 Task: Add a signature Harold Hernandez containing With gratitude and warm wishes, Harold Hernandez to email address softage.2@softage.net and add a label Yoga
Action: Mouse moved to (99, 114)
Screenshot: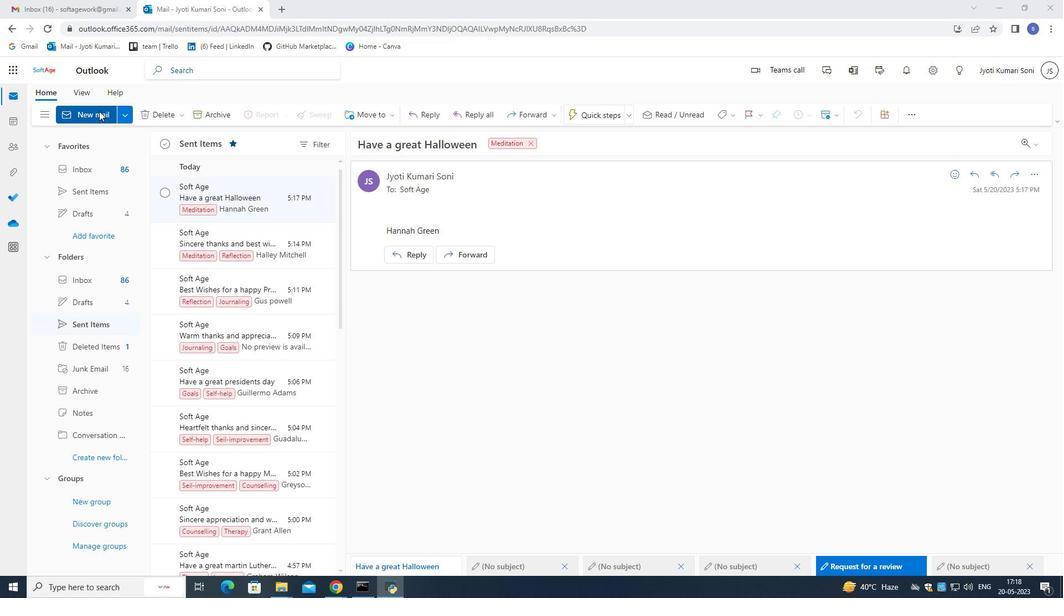 
Action: Mouse pressed left at (99, 114)
Screenshot: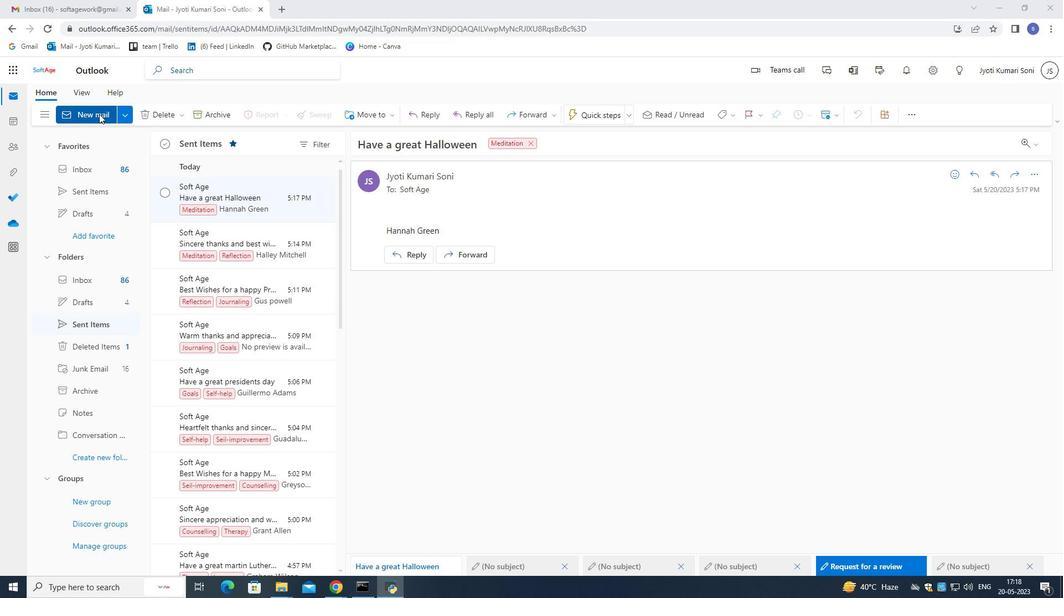
Action: Mouse moved to (756, 118)
Screenshot: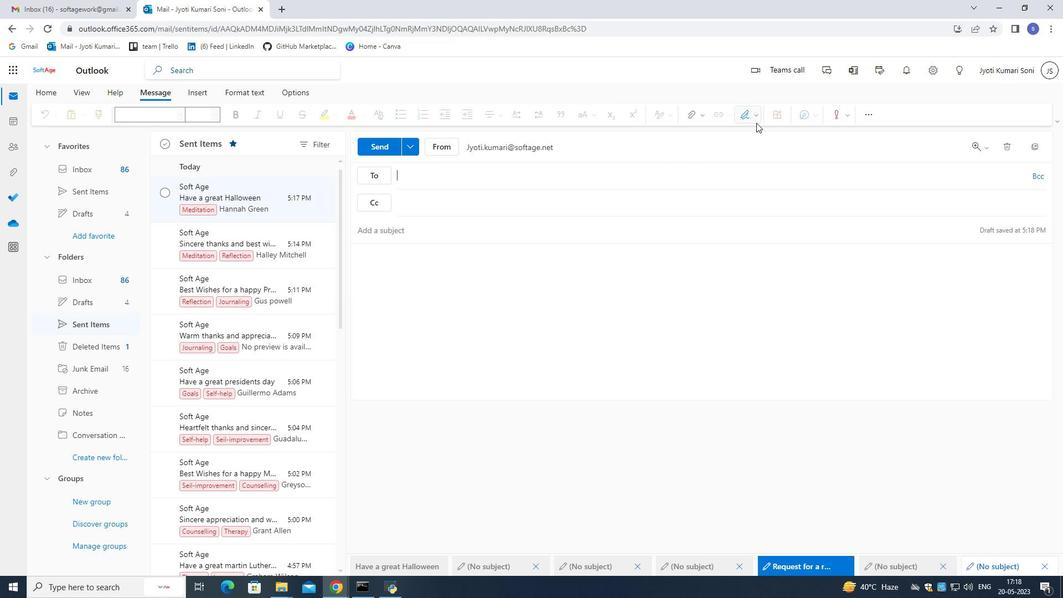 
Action: Mouse pressed left at (756, 118)
Screenshot: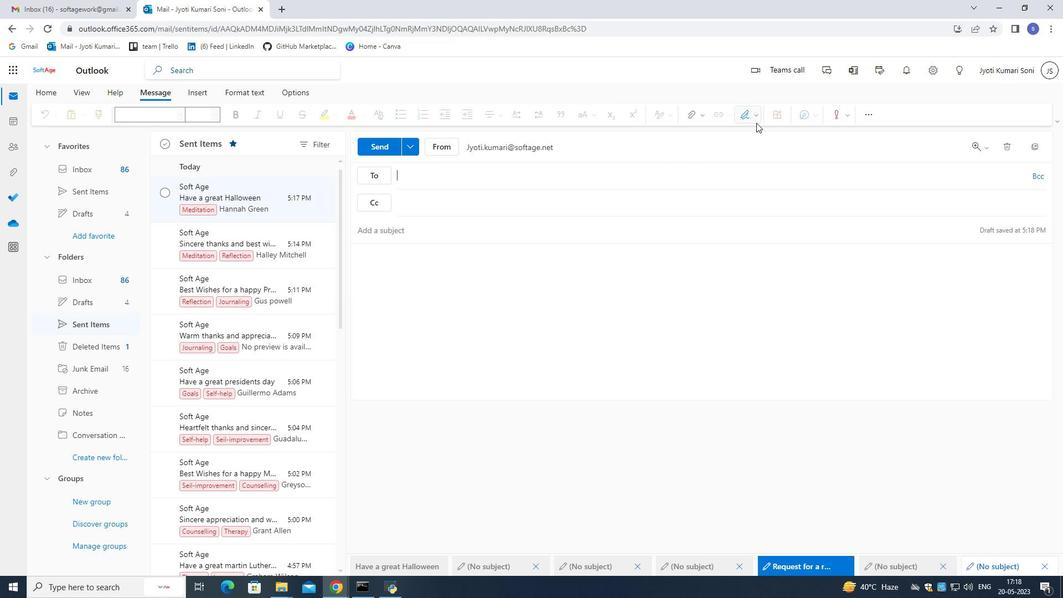 
Action: Mouse moved to (700, 536)
Screenshot: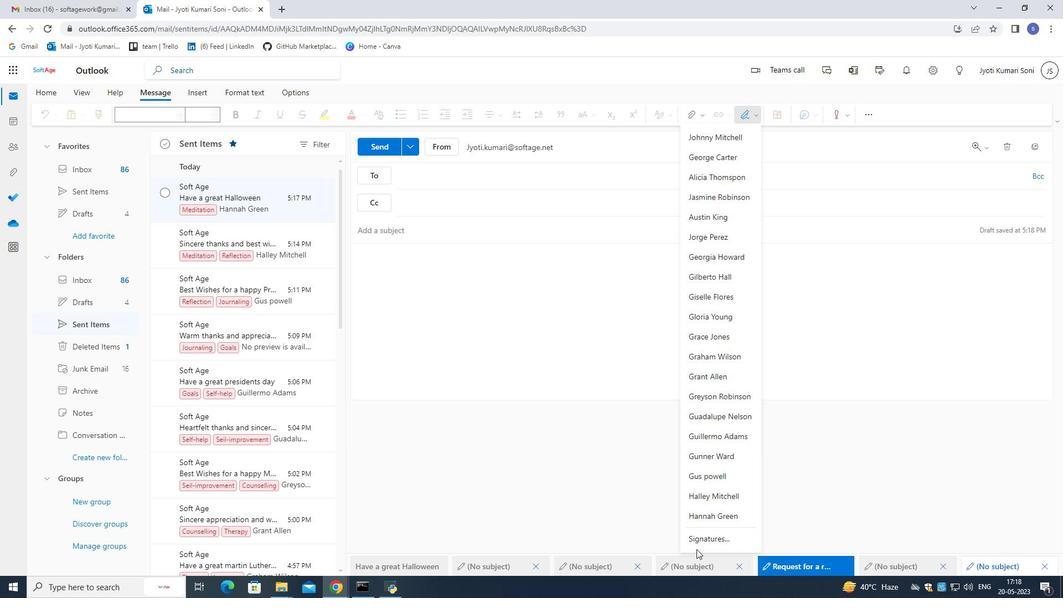 
Action: Mouse pressed left at (700, 536)
Screenshot: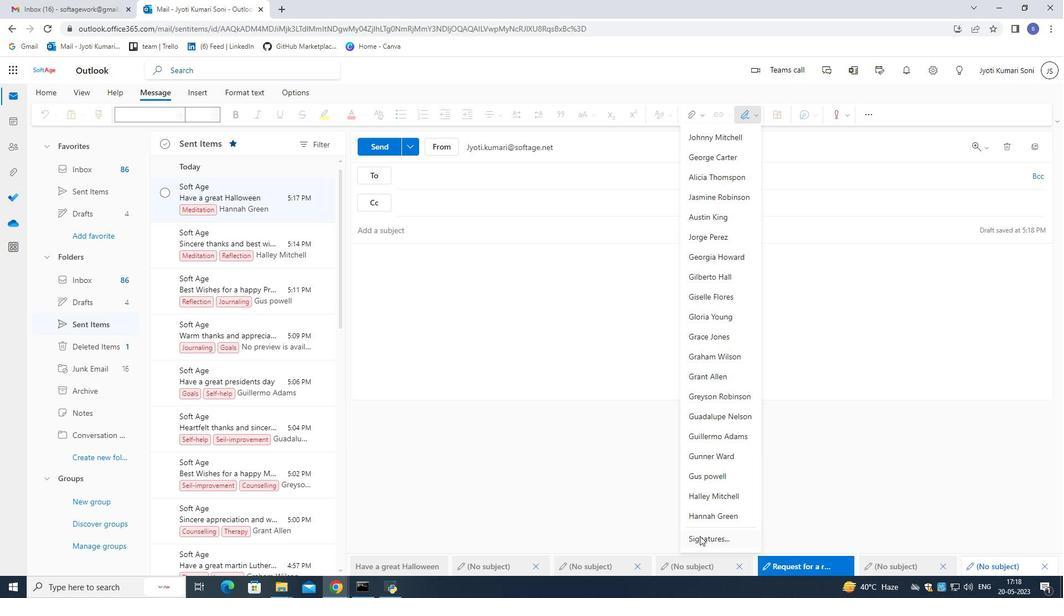 
Action: Mouse moved to (697, 200)
Screenshot: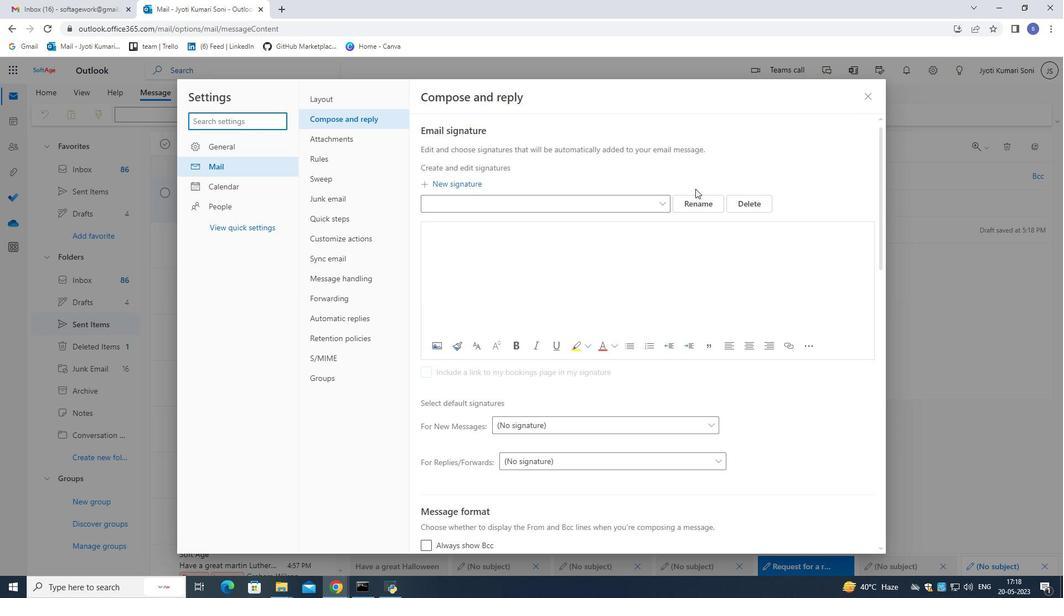 
Action: Mouse pressed left at (697, 200)
Screenshot: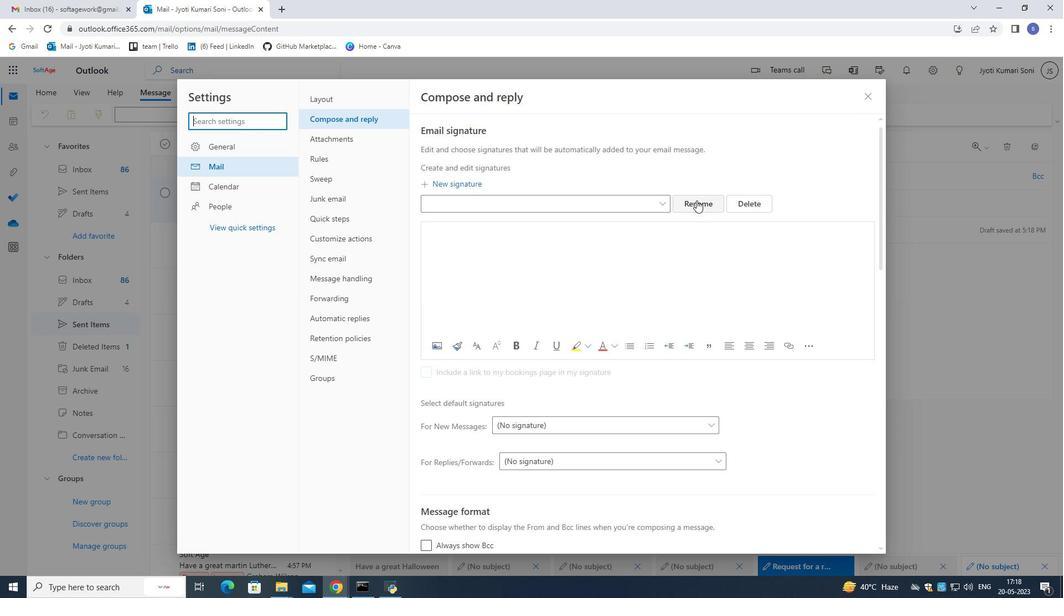 
Action: Mouse moved to (697, 200)
Screenshot: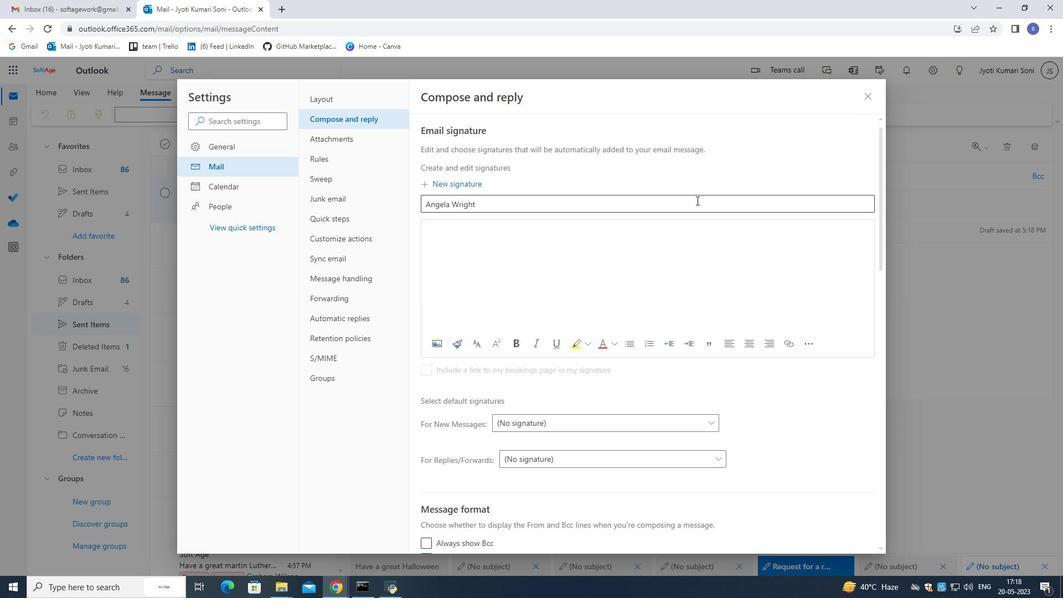 
Action: Mouse pressed left at (697, 200)
Screenshot: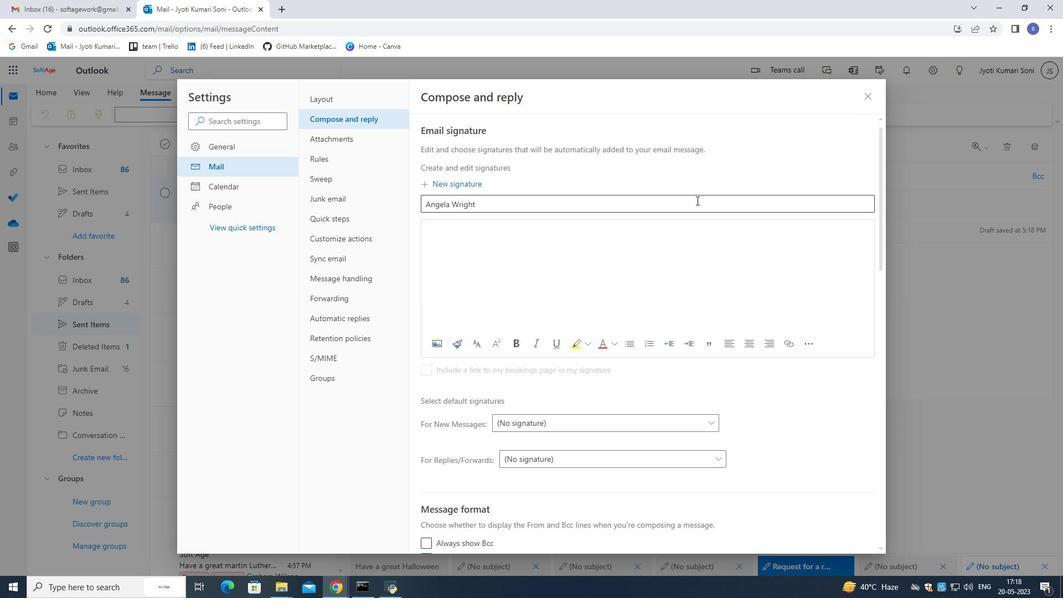 
Action: Mouse pressed left at (697, 200)
Screenshot: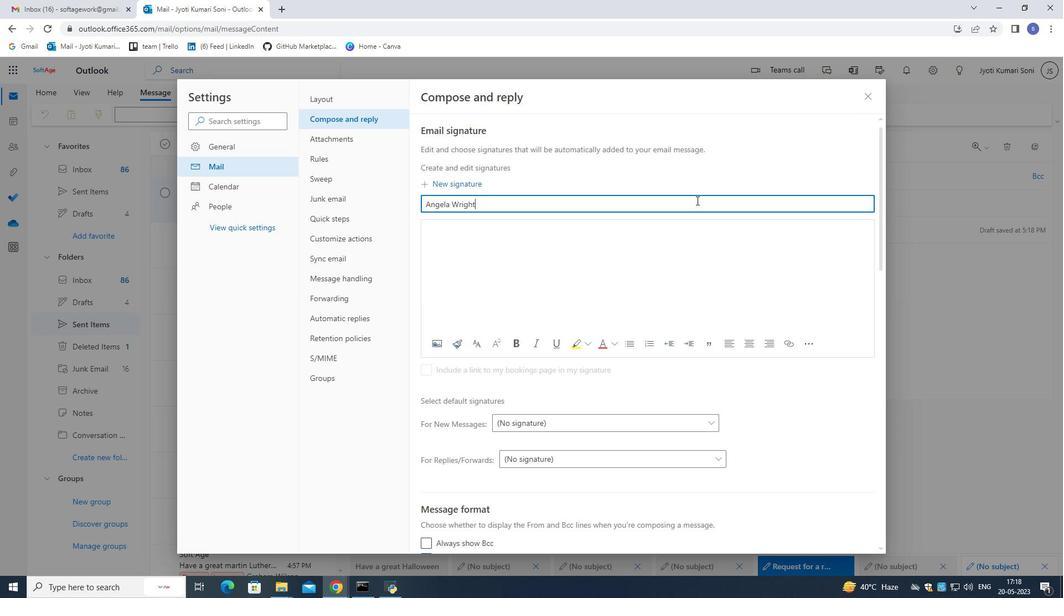 
Action: Mouse moved to (696, 201)
Screenshot: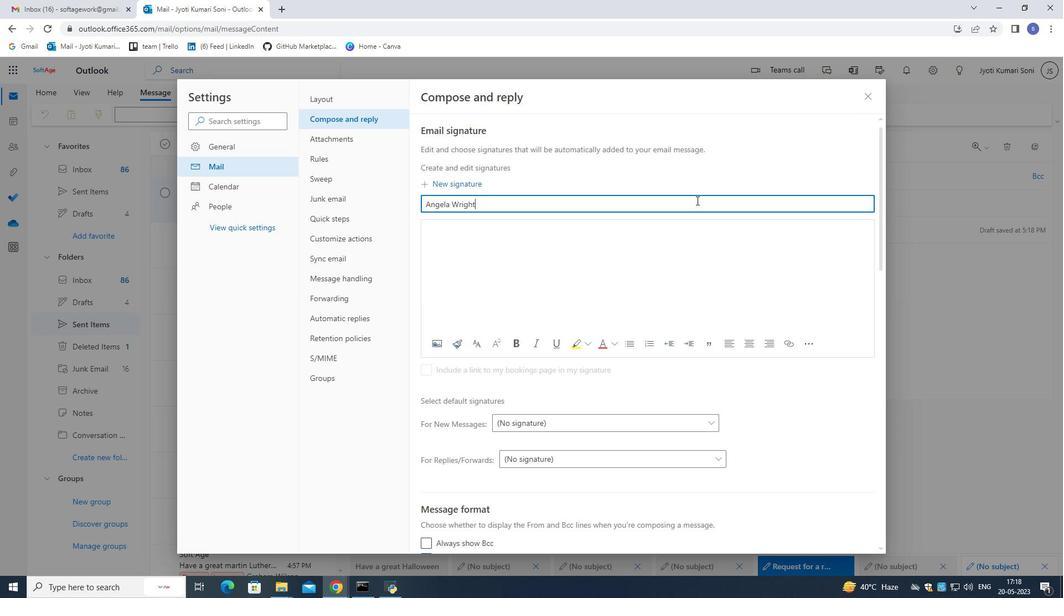 
Action: Mouse pressed left at (696, 201)
Screenshot: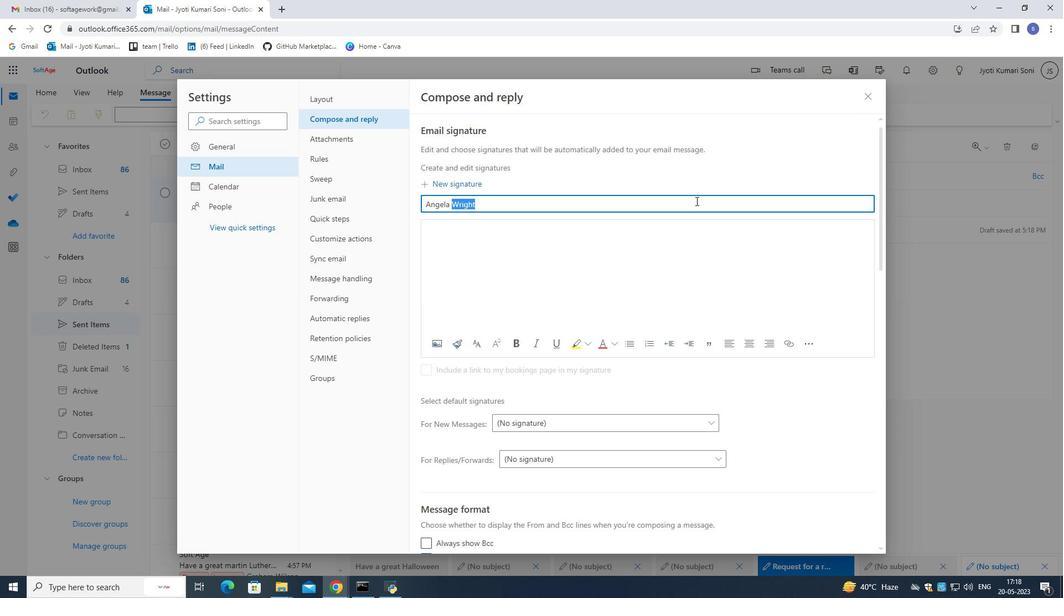 
Action: Mouse moved to (697, 202)
Screenshot: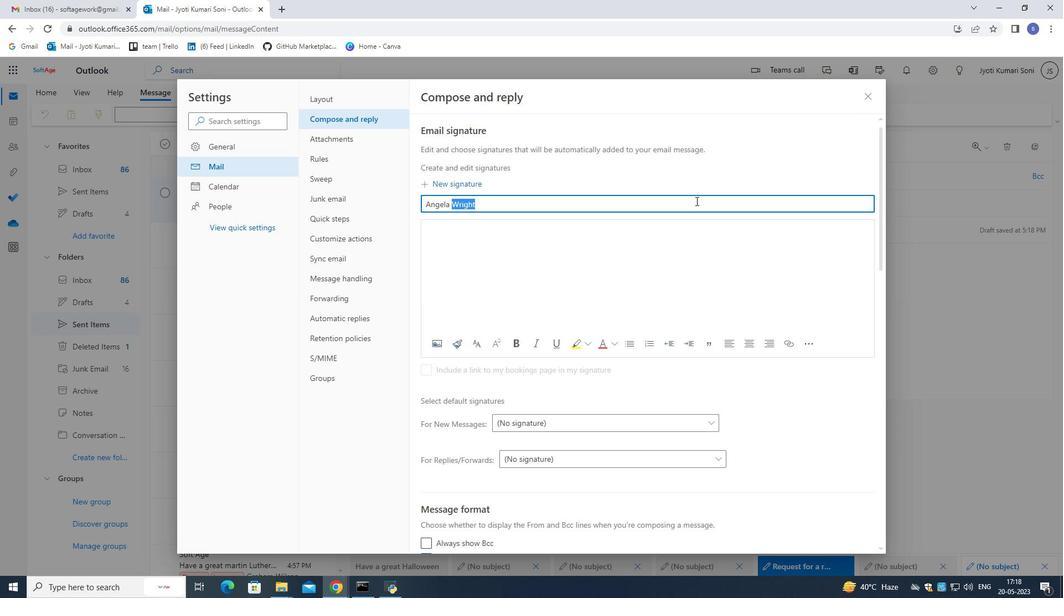 
Action: Key pressed <Key.shift><Key.shift><Key.shift><Key.shift>Harold<Key.space><Key.shift><Key.shift><Key.shift><Key.shift><Key.shift><Key.shift>Hernandez
Screenshot: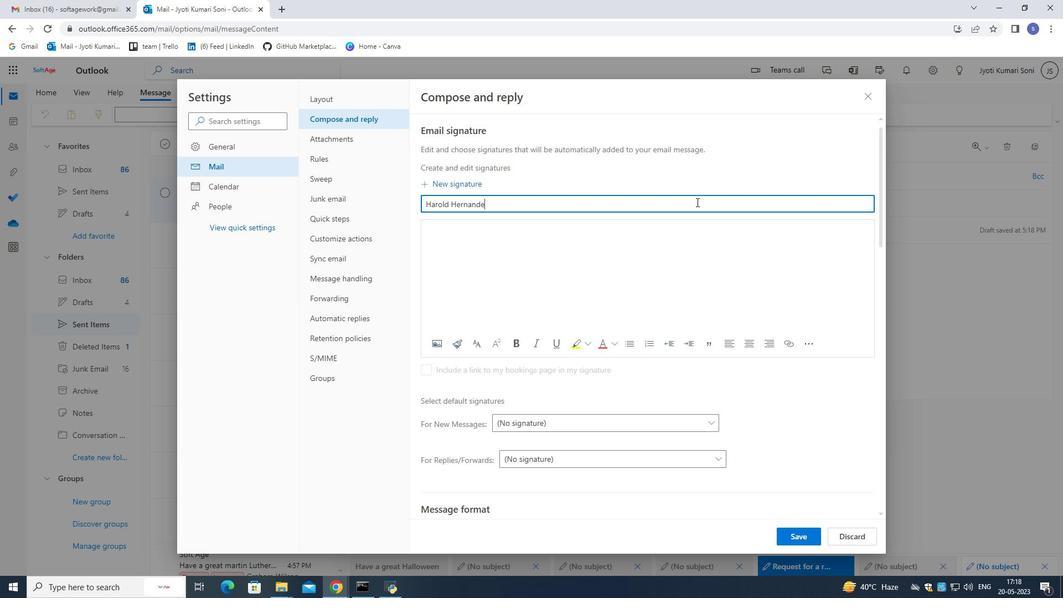 
Action: Mouse pressed left at (697, 202)
Screenshot: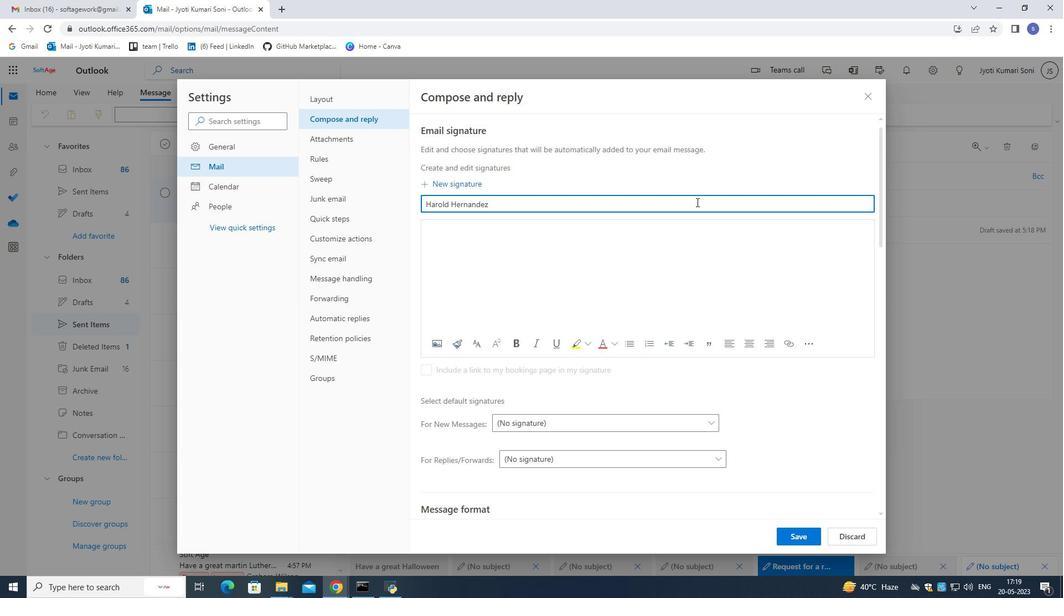 
Action: Mouse pressed left at (697, 202)
Screenshot: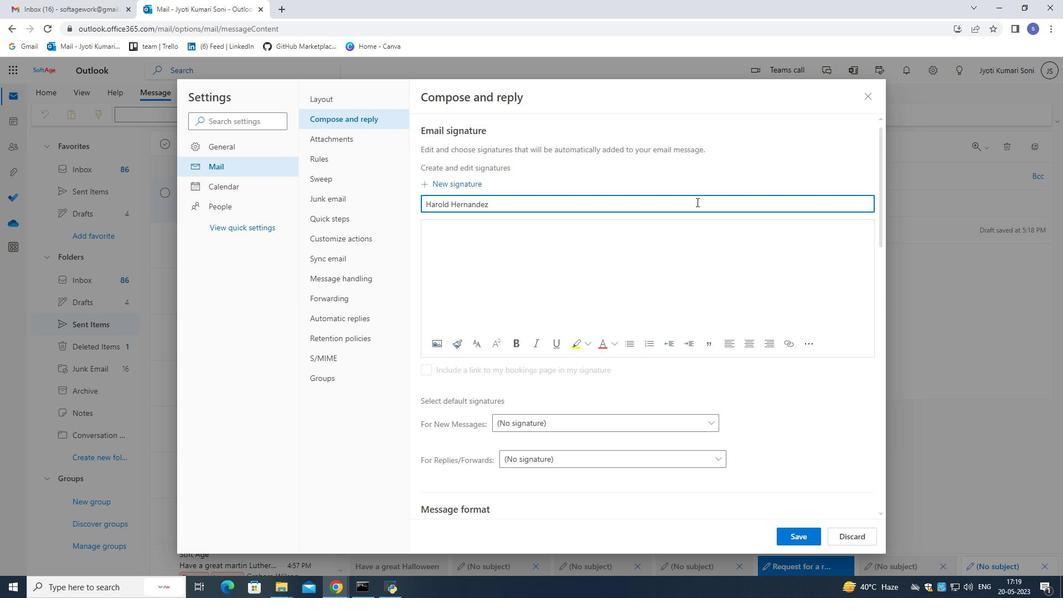 
Action: Mouse pressed left at (697, 202)
Screenshot: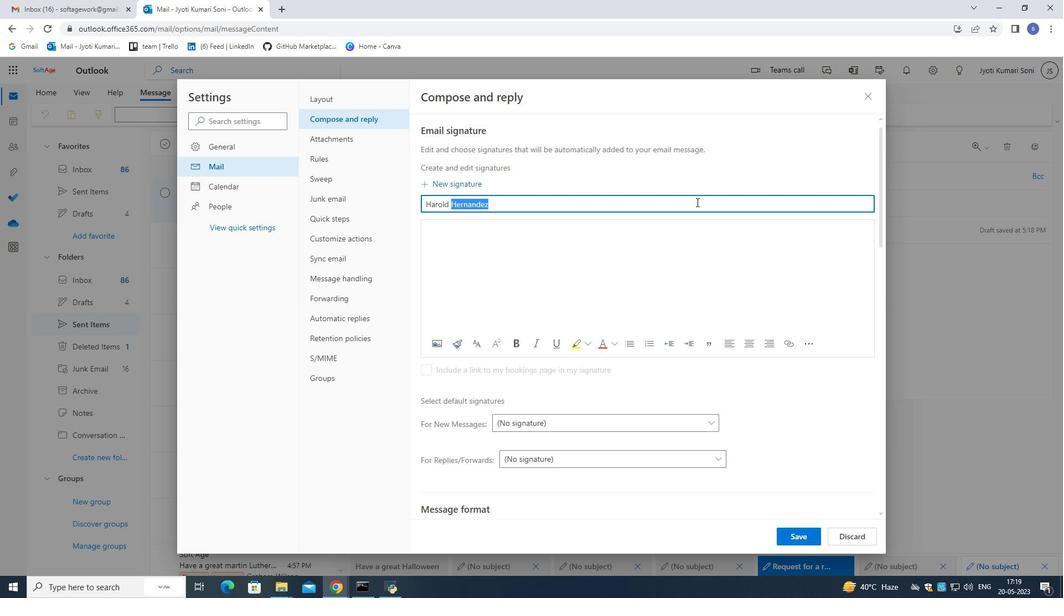 
Action: Mouse pressed left at (697, 202)
Screenshot: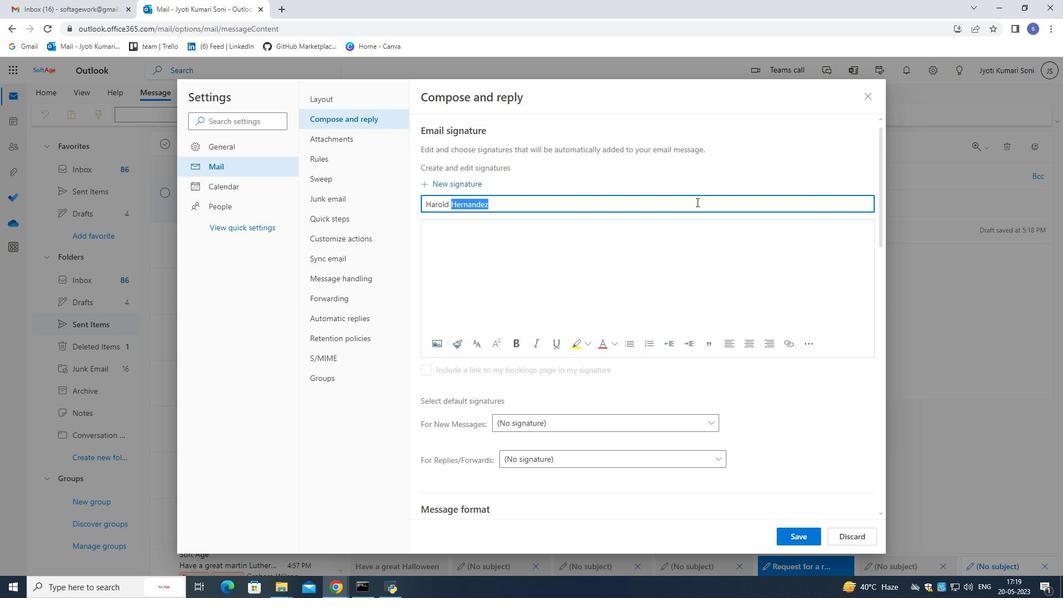 
Action: Key pressed ctrl+C
Screenshot: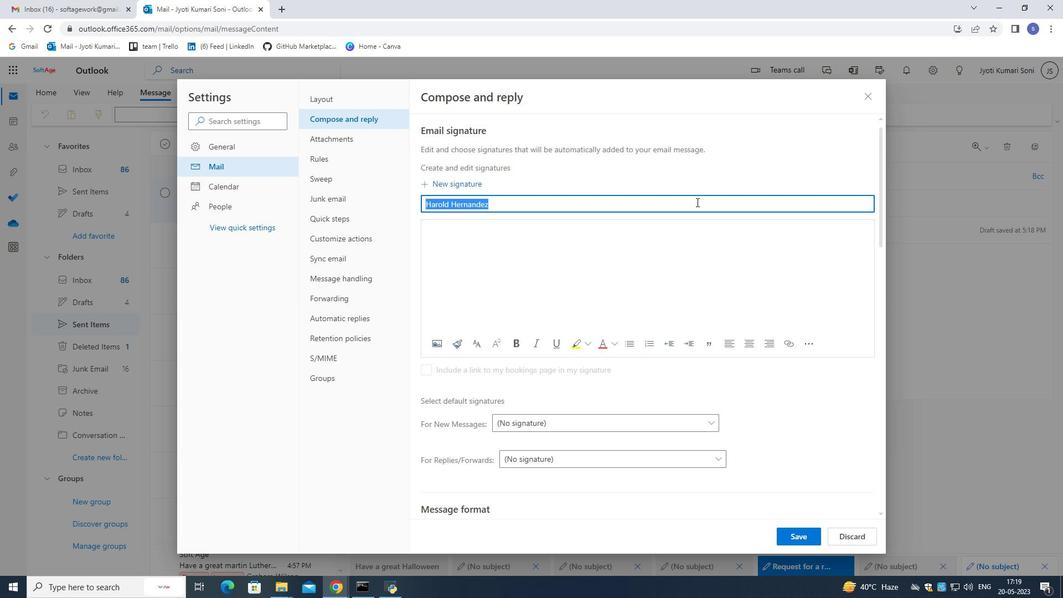 
Action: Mouse moved to (703, 251)
Screenshot: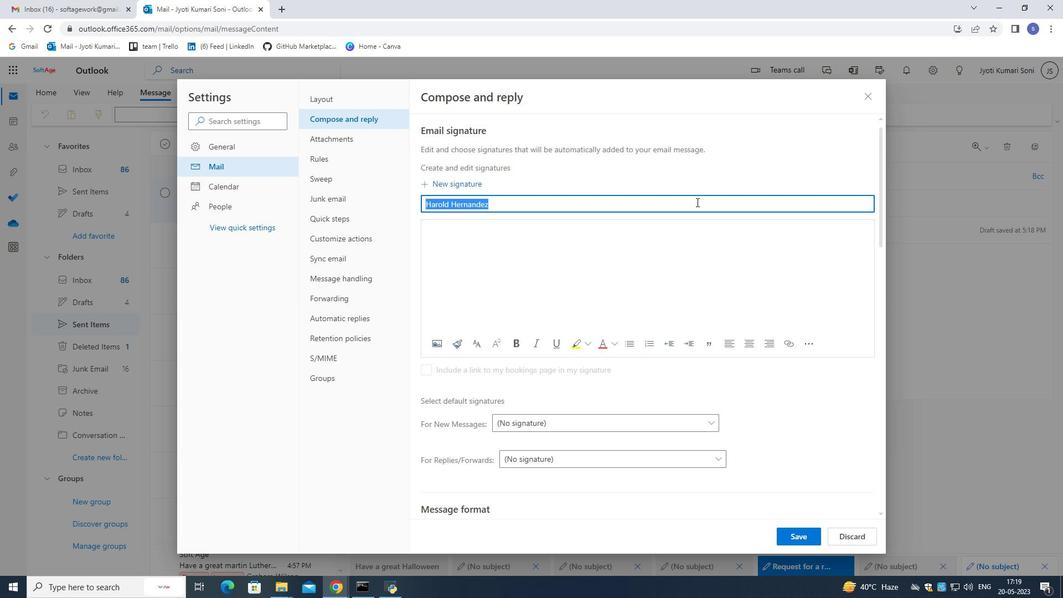 
Action: Mouse pressed left at (703, 251)
Screenshot: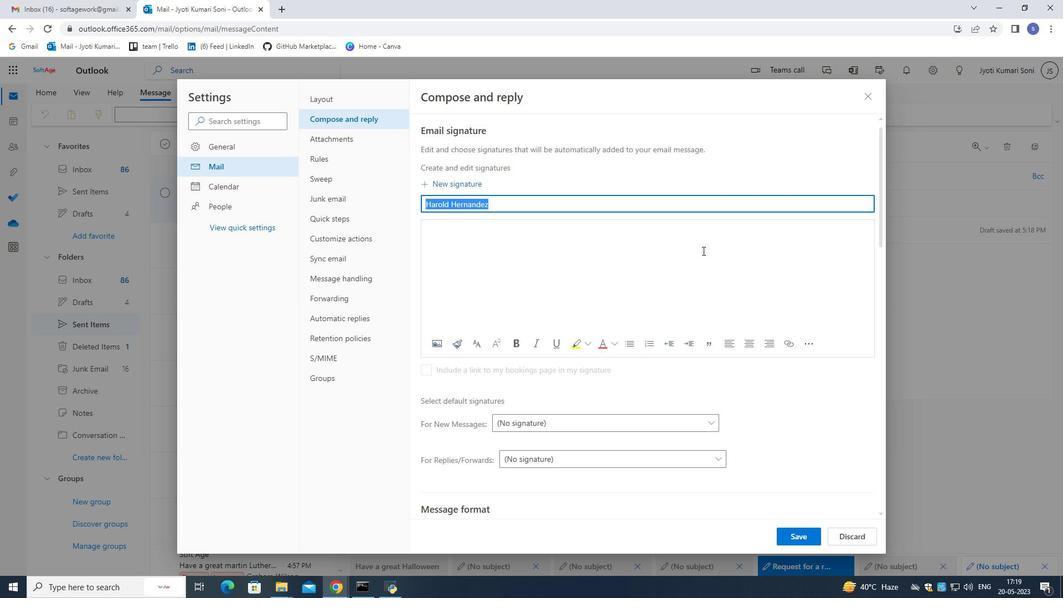 
Action: Key pressed ctrl+V
Screenshot: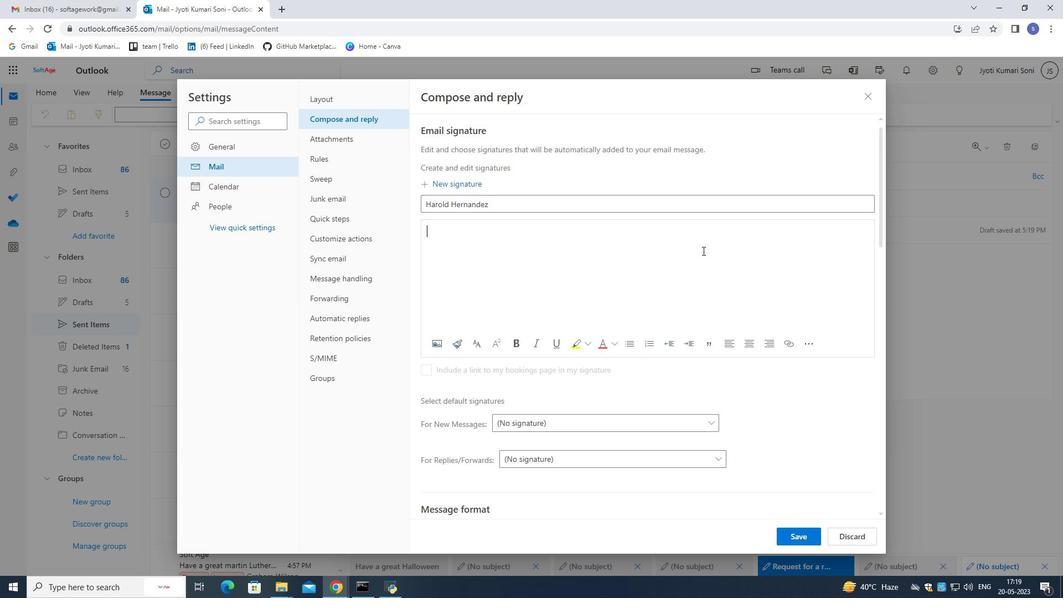 
Action: Mouse moved to (800, 539)
Screenshot: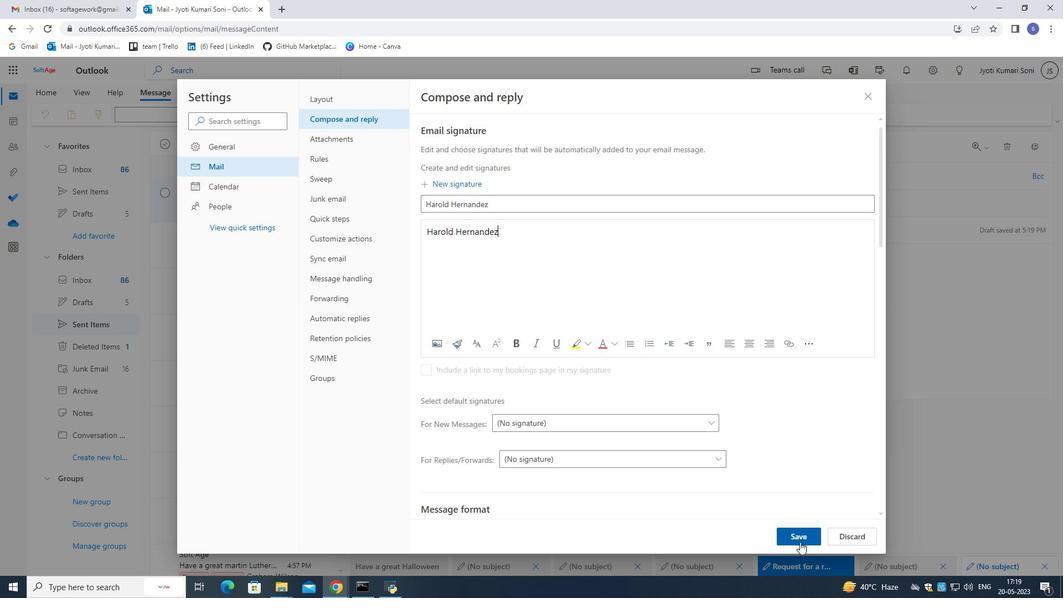 
Action: Mouse pressed left at (800, 539)
Screenshot: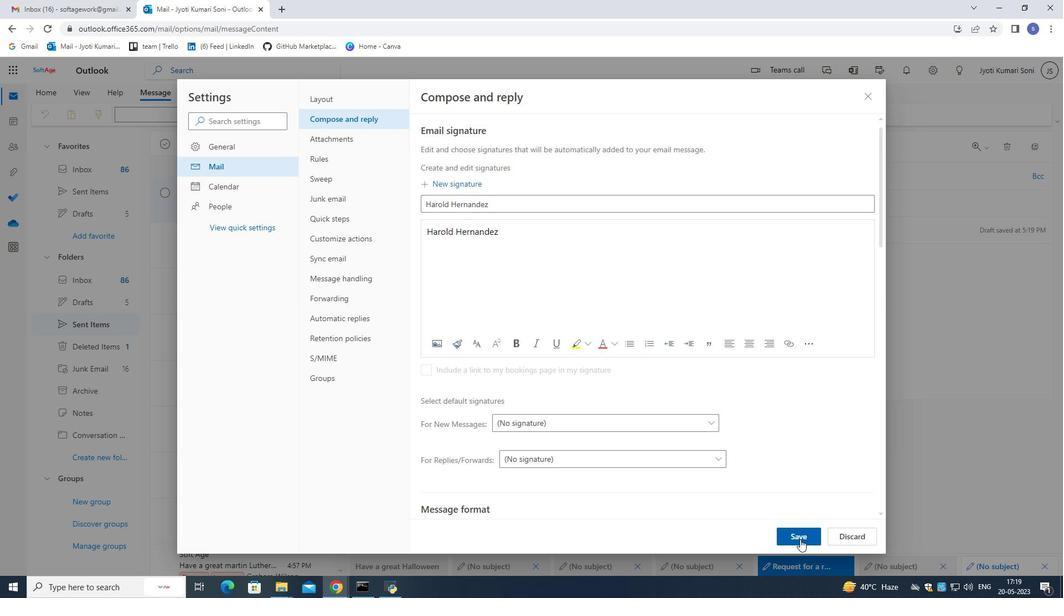 
Action: Mouse moved to (871, 96)
Screenshot: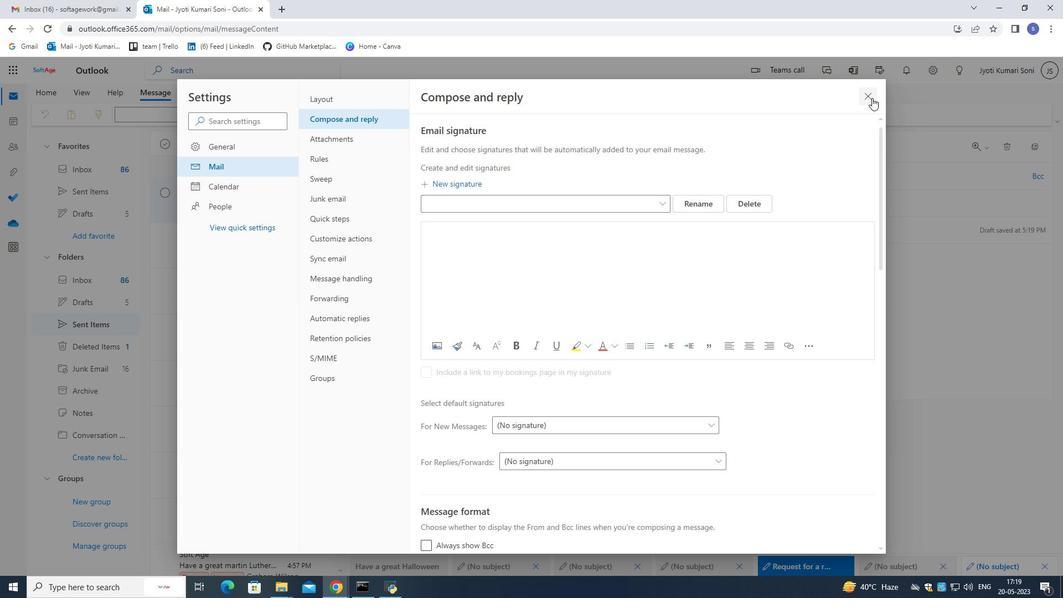 
Action: Mouse pressed left at (871, 96)
Screenshot: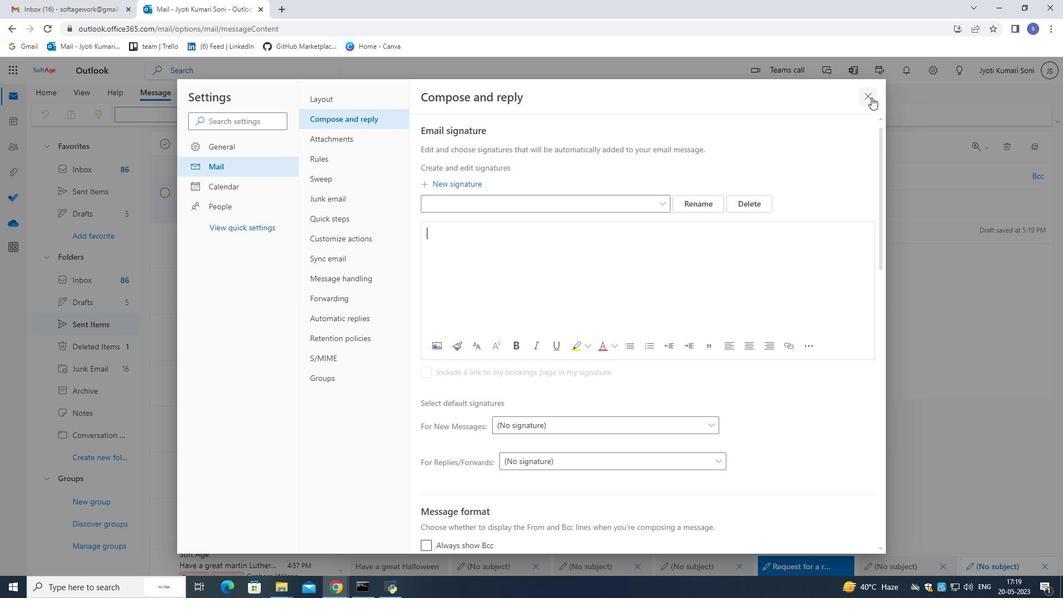 
Action: Mouse moved to (635, 187)
Screenshot: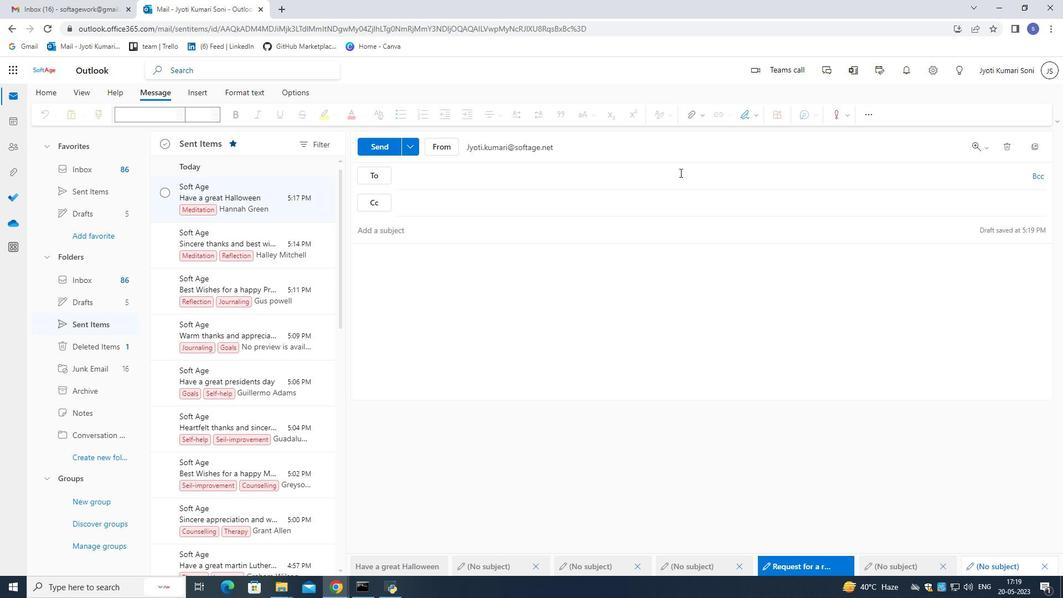 
Action: Mouse pressed left at (635, 187)
Screenshot: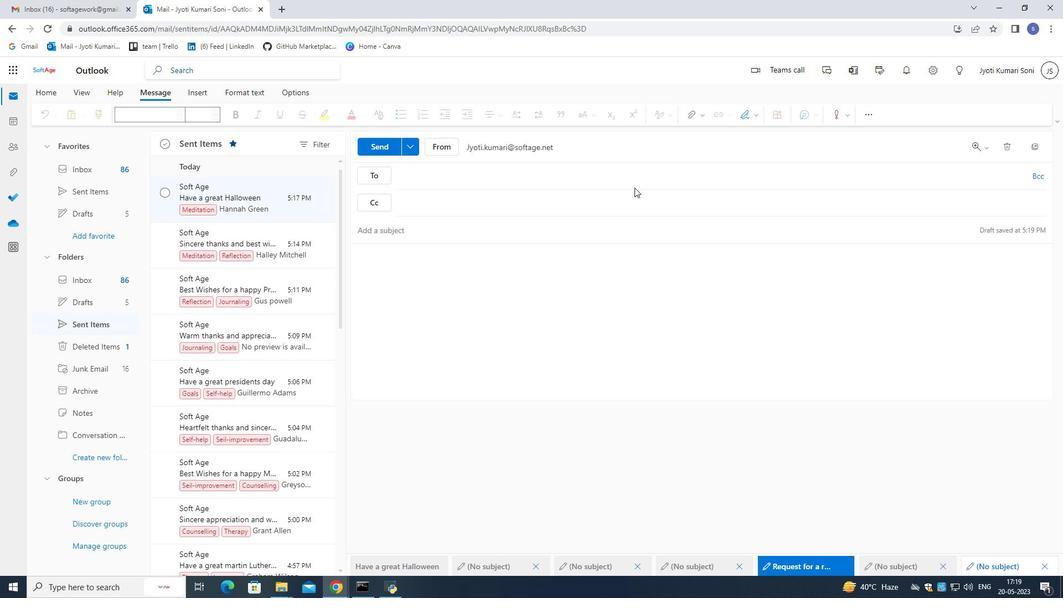 
Action: Mouse moved to (634, 181)
Screenshot: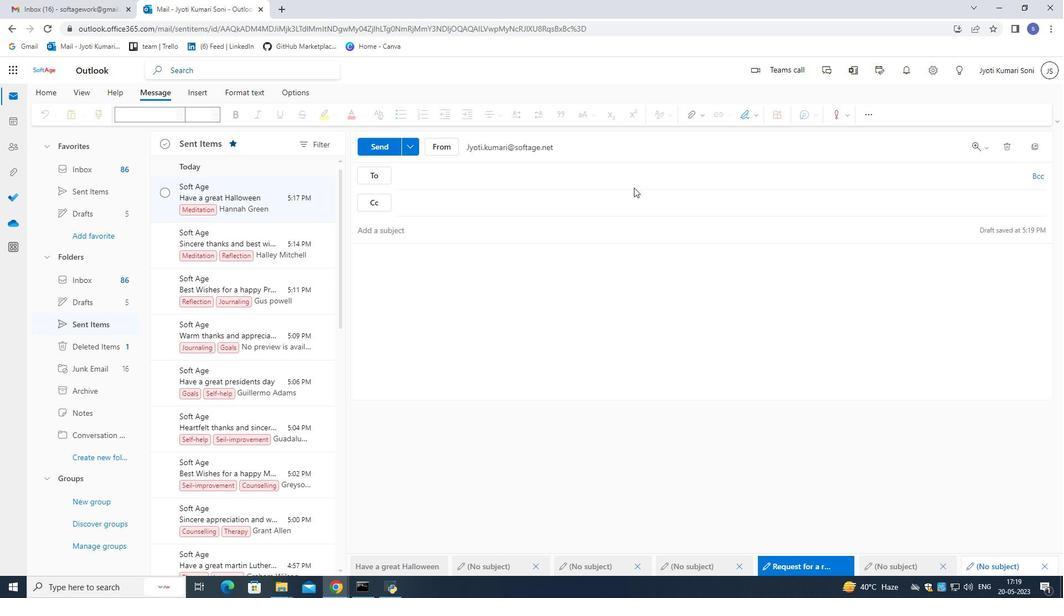 
Action: Mouse pressed left at (634, 181)
Screenshot: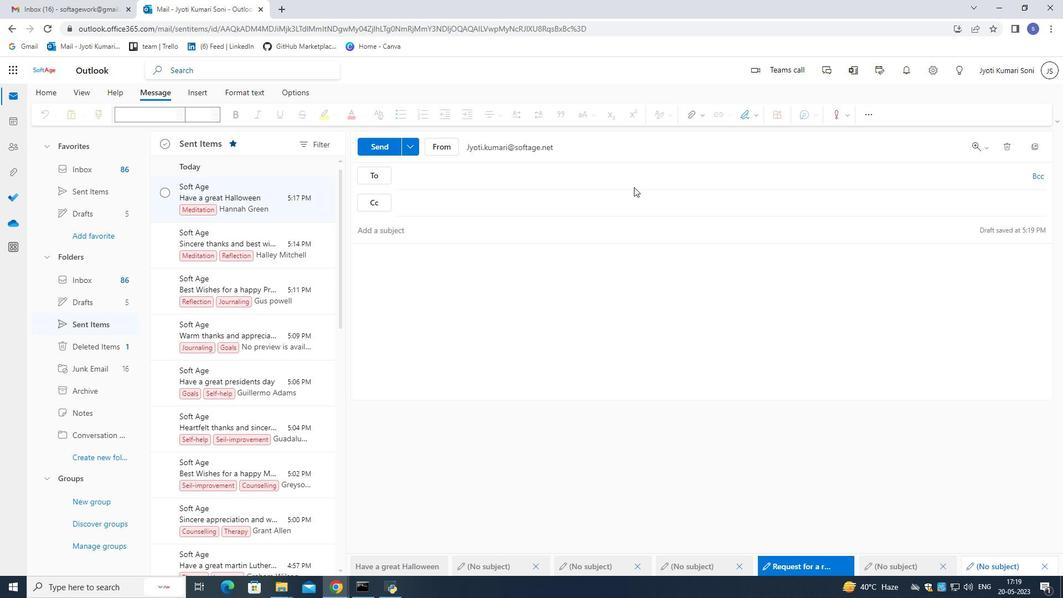 
Action: Mouse moved to (633, 180)
Screenshot: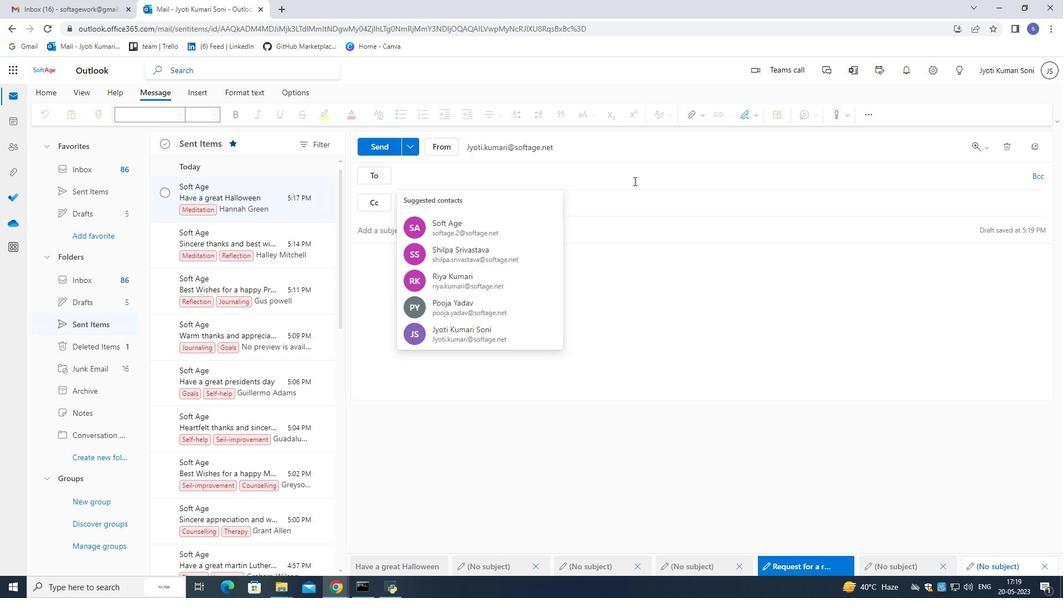 
Action: Key pressed softage.2<Key.shift><Key.shift>@softag
Screenshot: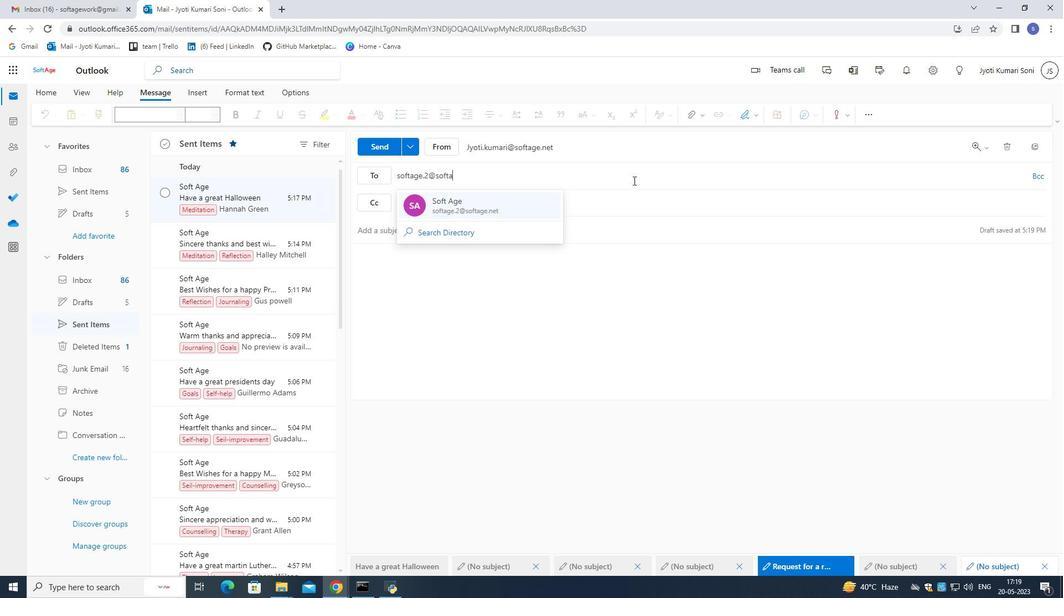 
Action: Mouse moved to (633, 180)
Screenshot: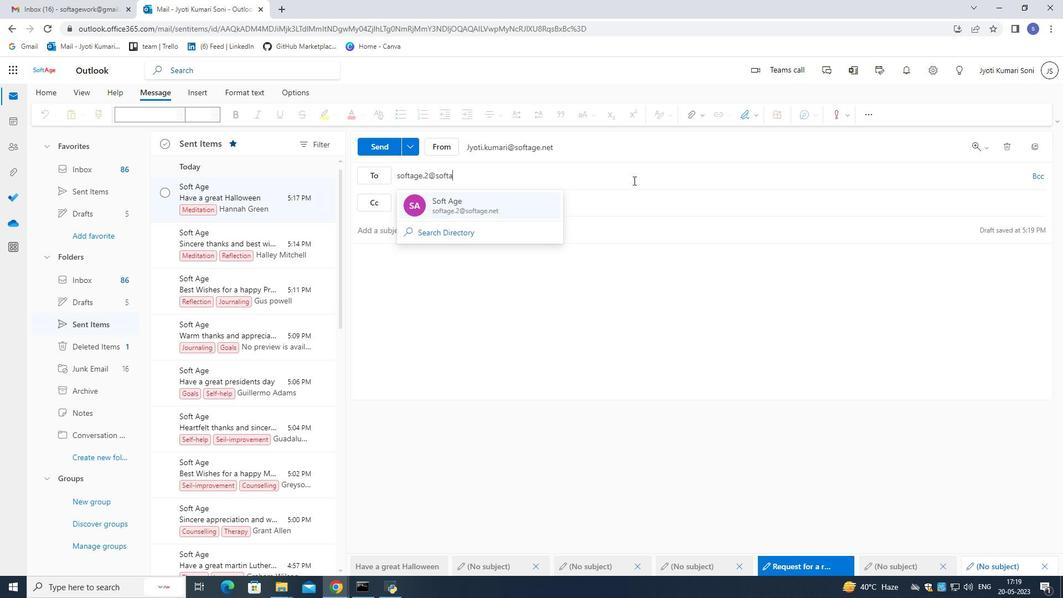 
Action: Key pressed e.net
Screenshot: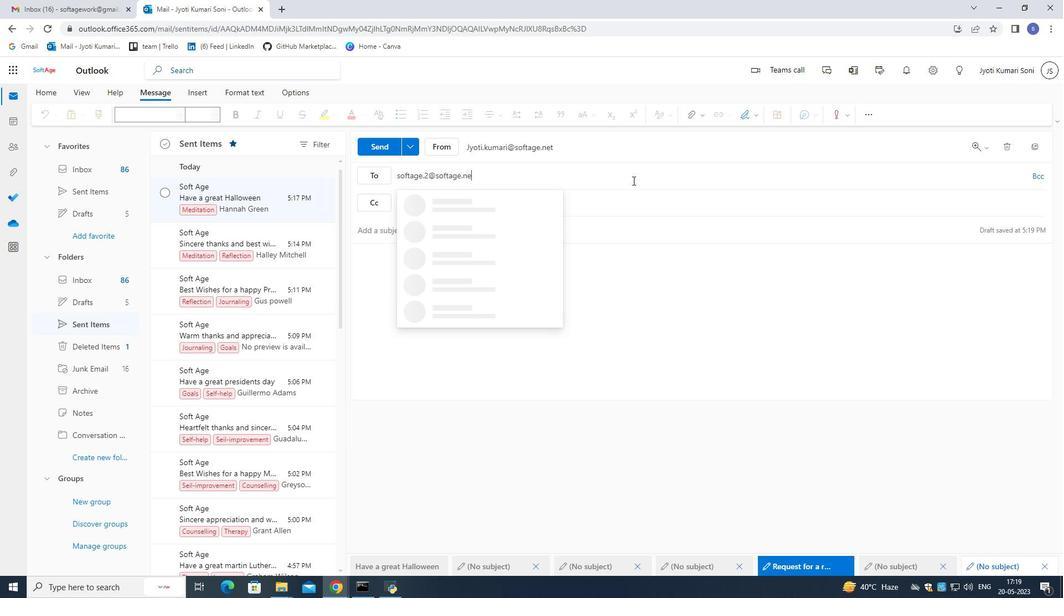 
Action: Mouse moved to (550, 204)
Screenshot: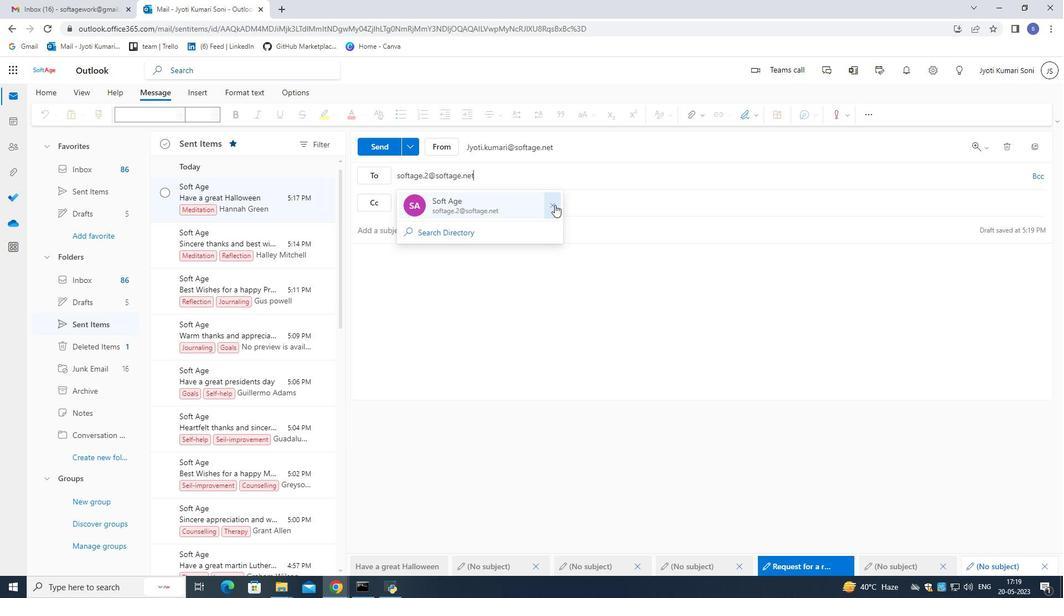
Action: Mouse pressed left at (550, 204)
Screenshot: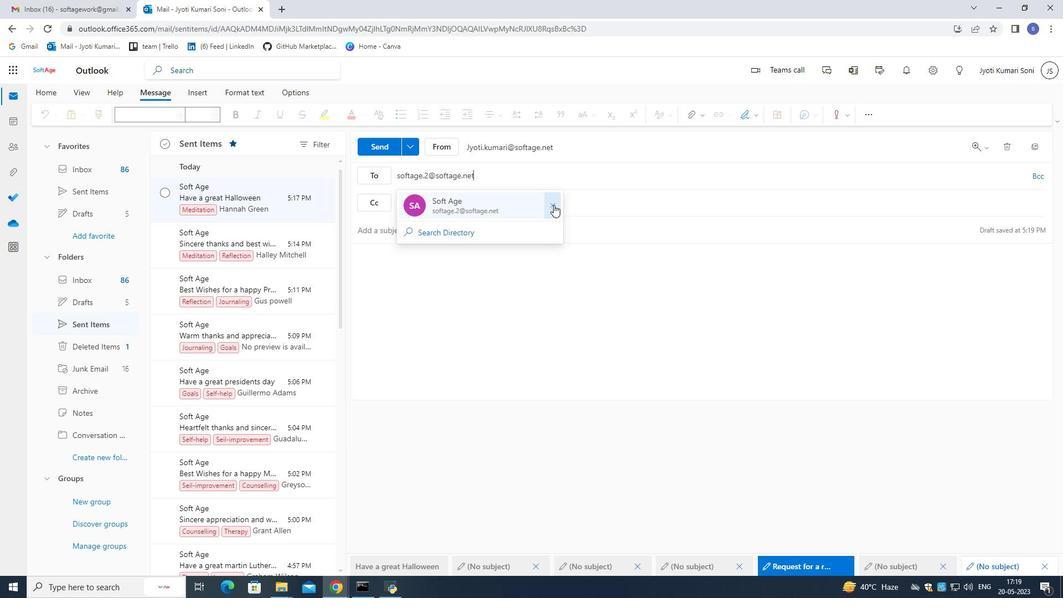 
Action: Mouse moved to (458, 260)
Screenshot: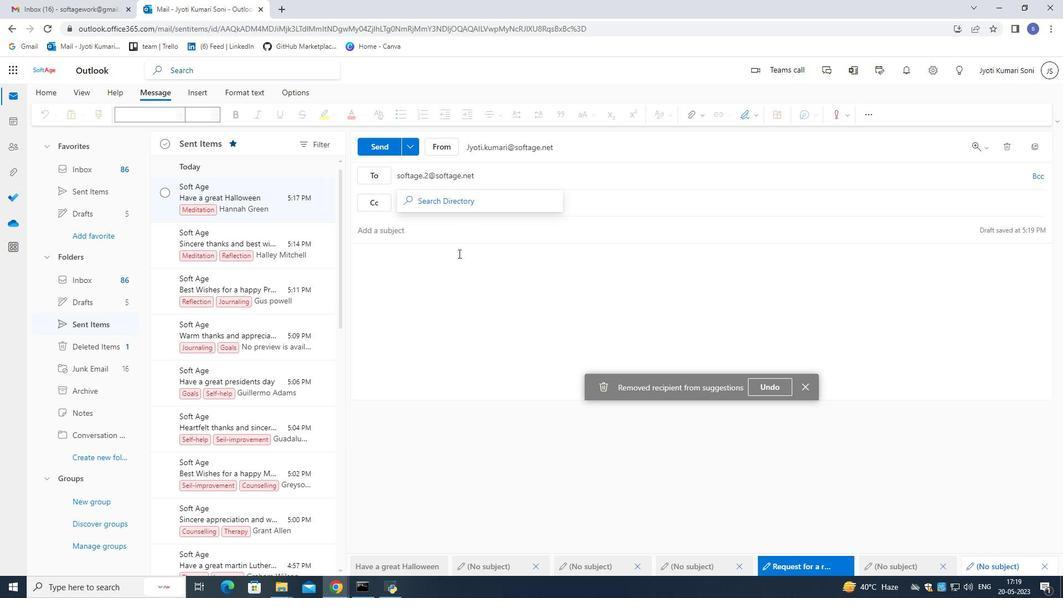 
Action: Mouse pressed left at (458, 260)
Screenshot: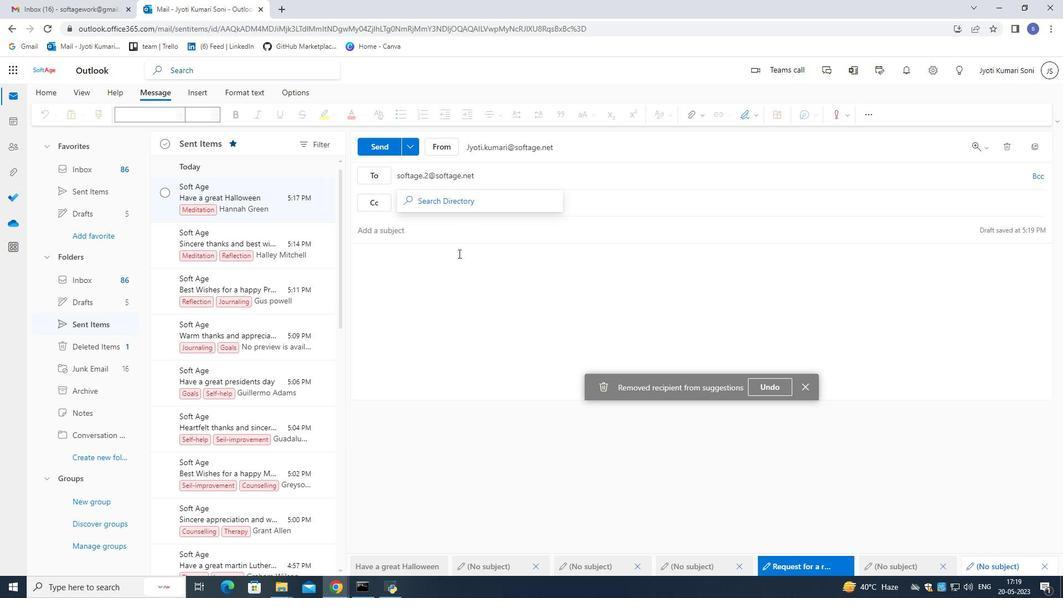
Action: Mouse moved to (466, 237)
Screenshot: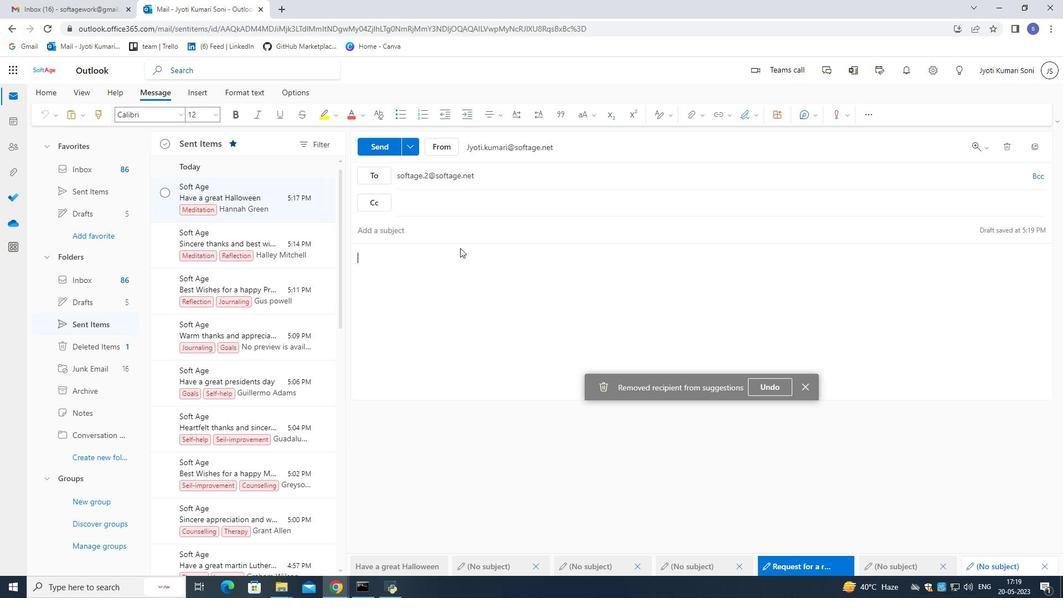
Action: Mouse pressed left at (466, 237)
Screenshot: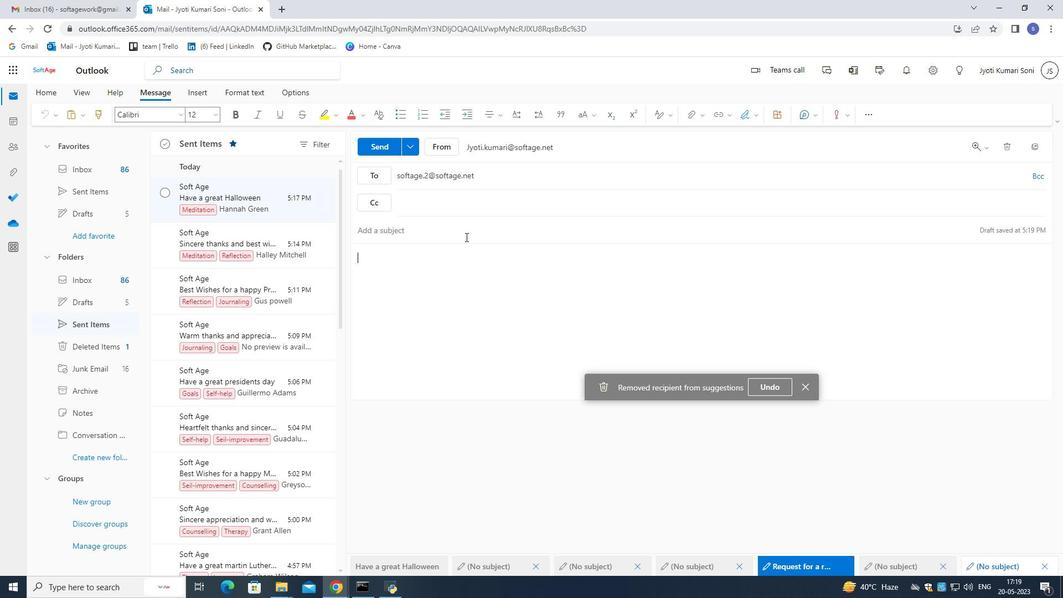 
Action: Mouse moved to (467, 236)
Screenshot: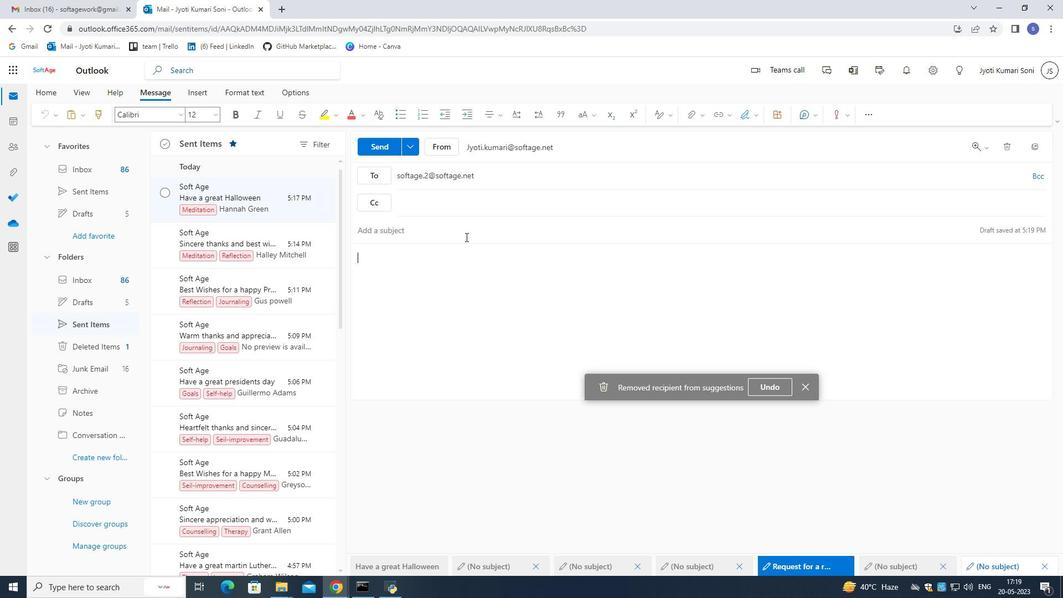 
Action: Key pressed <Key.shift>Gratitude<Key.space>and<Key.space>warm<Key.space>wishes
Screenshot: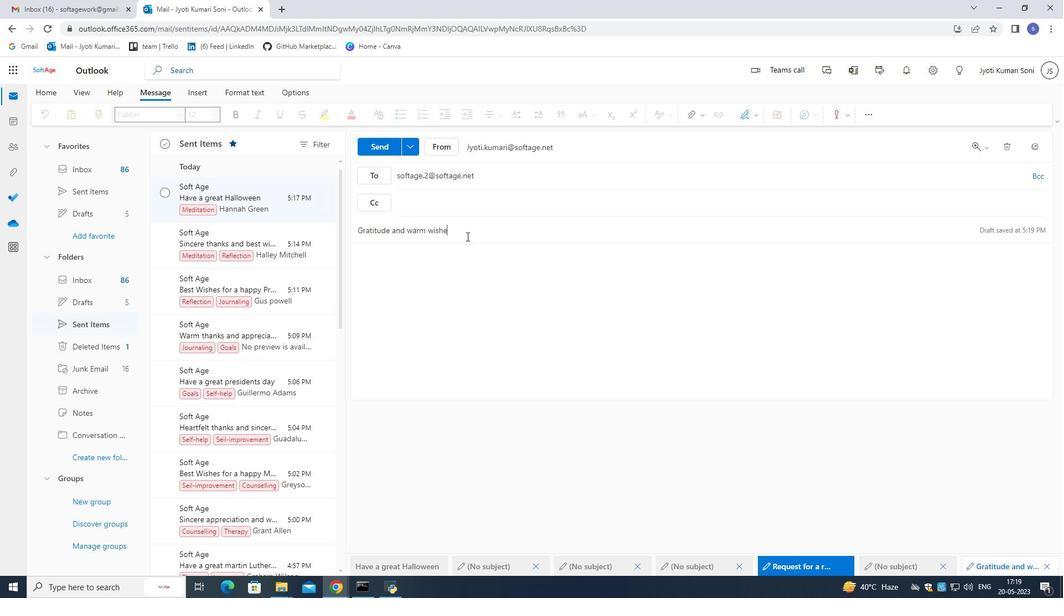 
Action: Mouse moved to (754, 120)
Screenshot: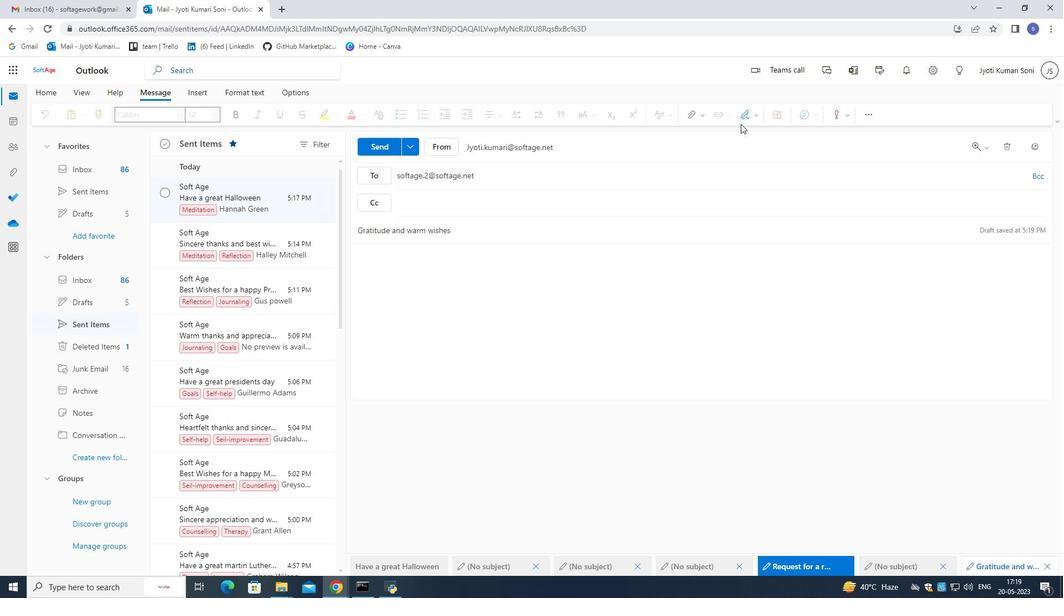 
Action: Mouse pressed left at (754, 120)
Screenshot: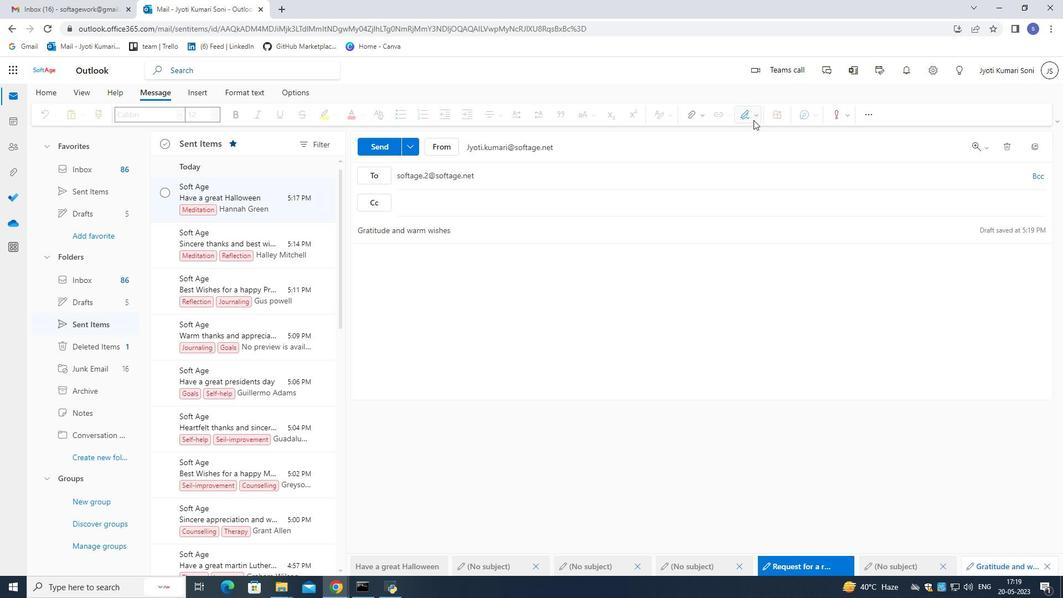 
Action: Mouse moved to (720, 466)
Screenshot: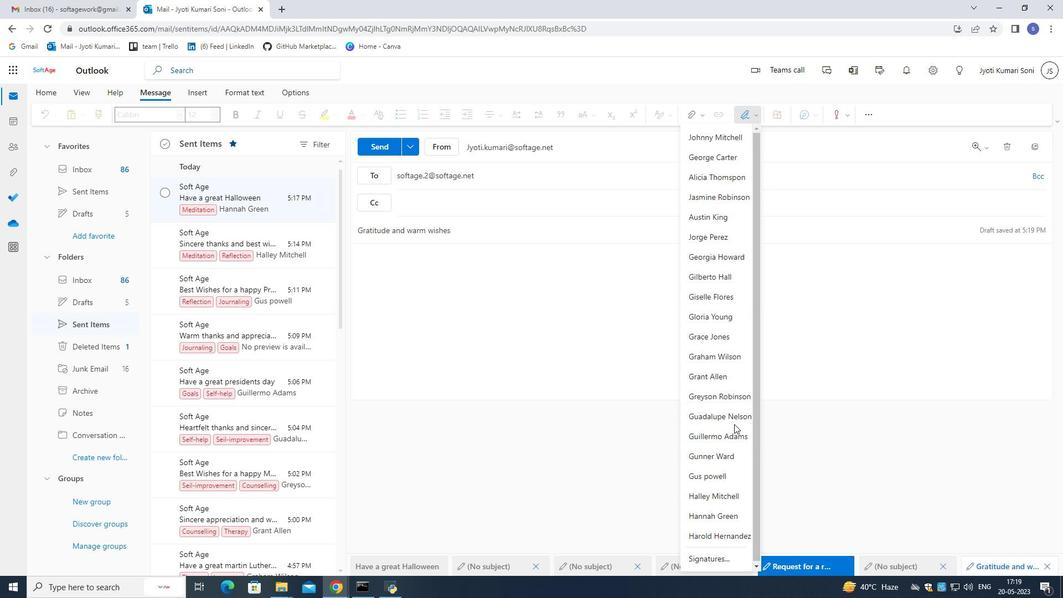 
Action: Mouse scrolled (720, 465) with delta (0, 0)
Screenshot: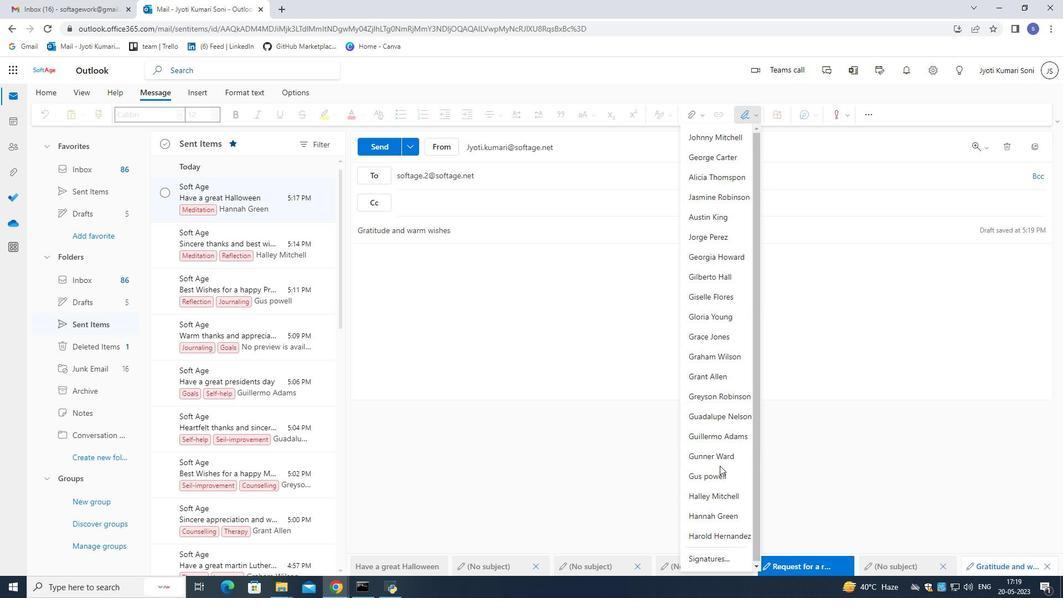 
Action: Mouse scrolled (720, 465) with delta (0, 0)
Screenshot: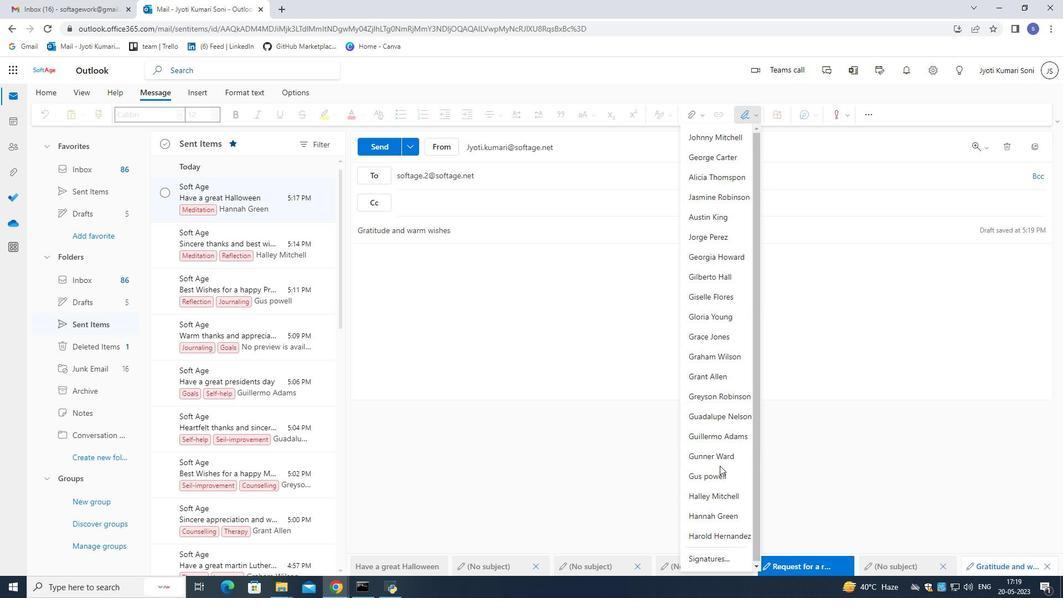 
Action: Mouse scrolled (720, 465) with delta (0, 0)
Screenshot: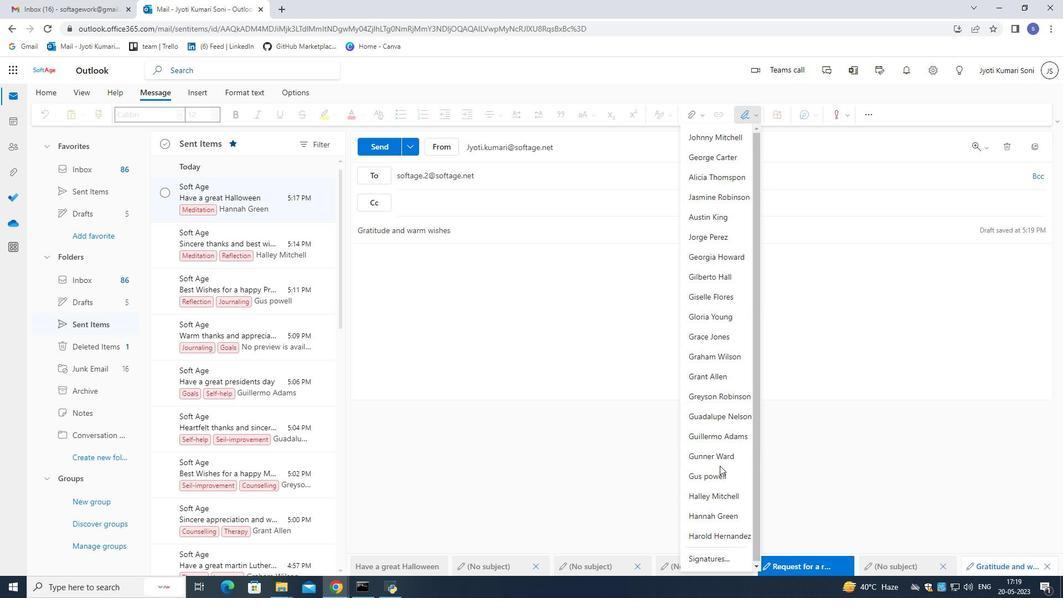 
Action: Mouse scrolled (720, 465) with delta (0, 0)
Screenshot: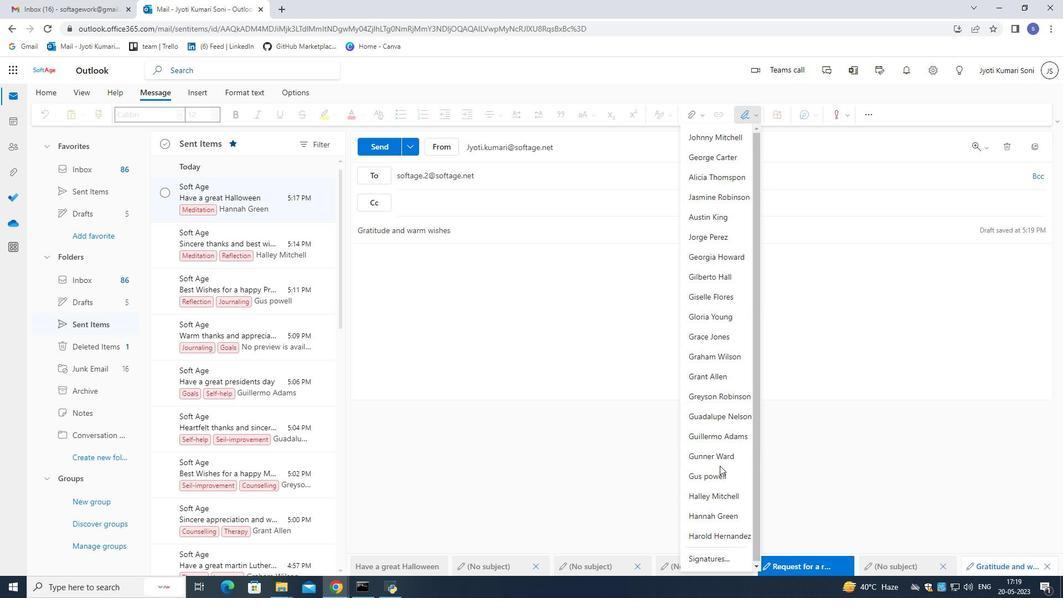 
Action: Mouse scrolled (720, 465) with delta (0, 0)
Screenshot: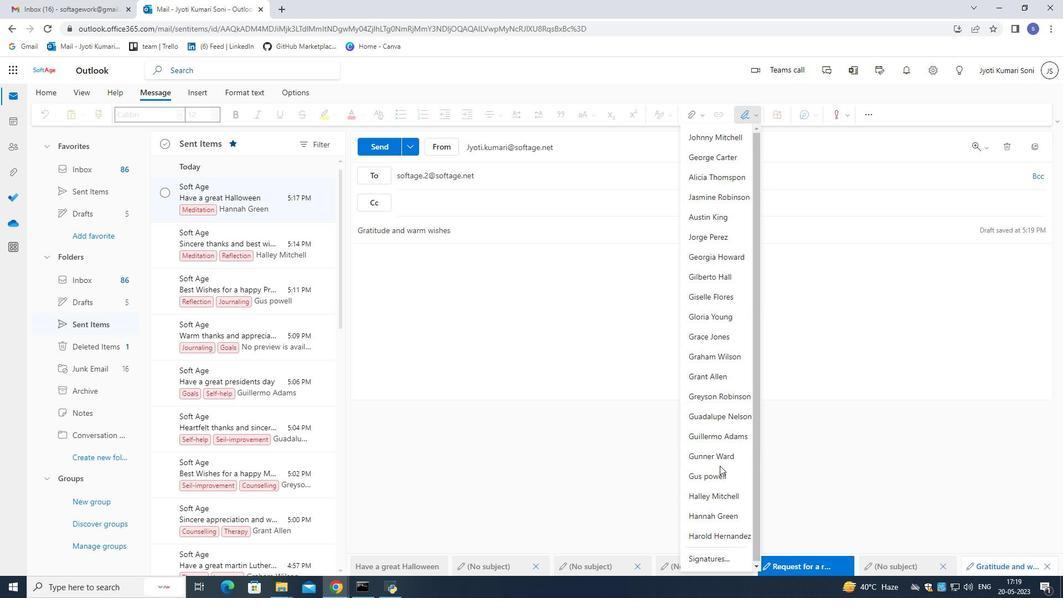 
Action: Mouse moved to (719, 465)
Screenshot: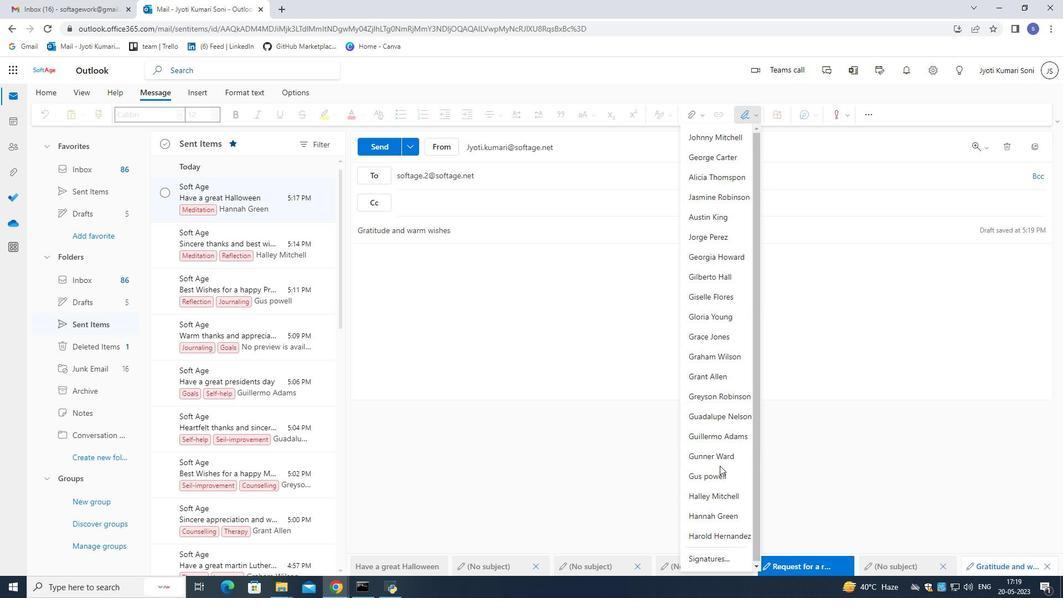 
Action: Mouse scrolled (719, 464) with delta (0, 0)
Screenshot: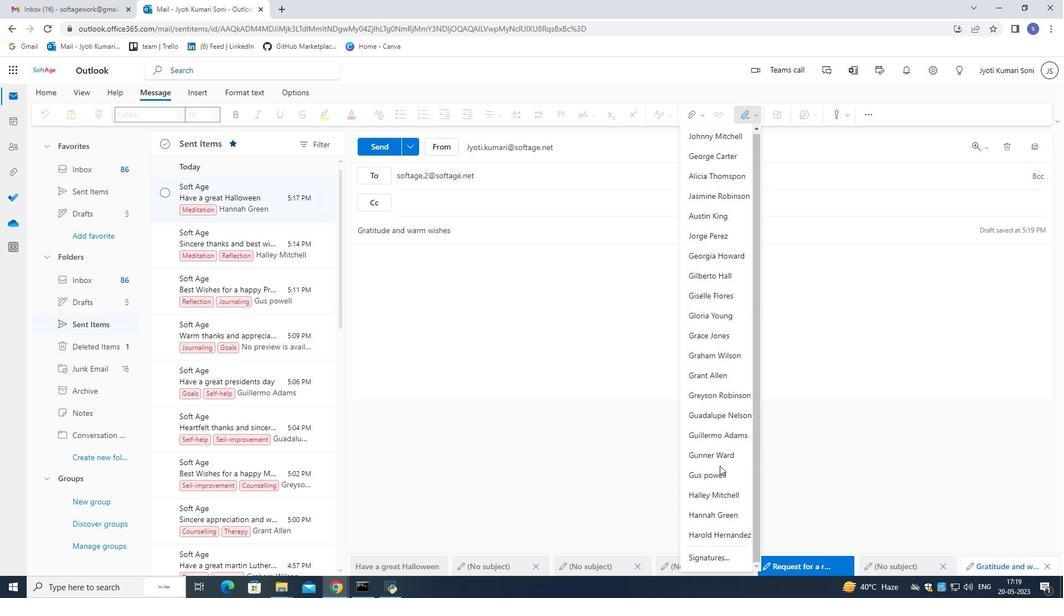 
Action: Mouse moved to (719, 465)
Screenshot: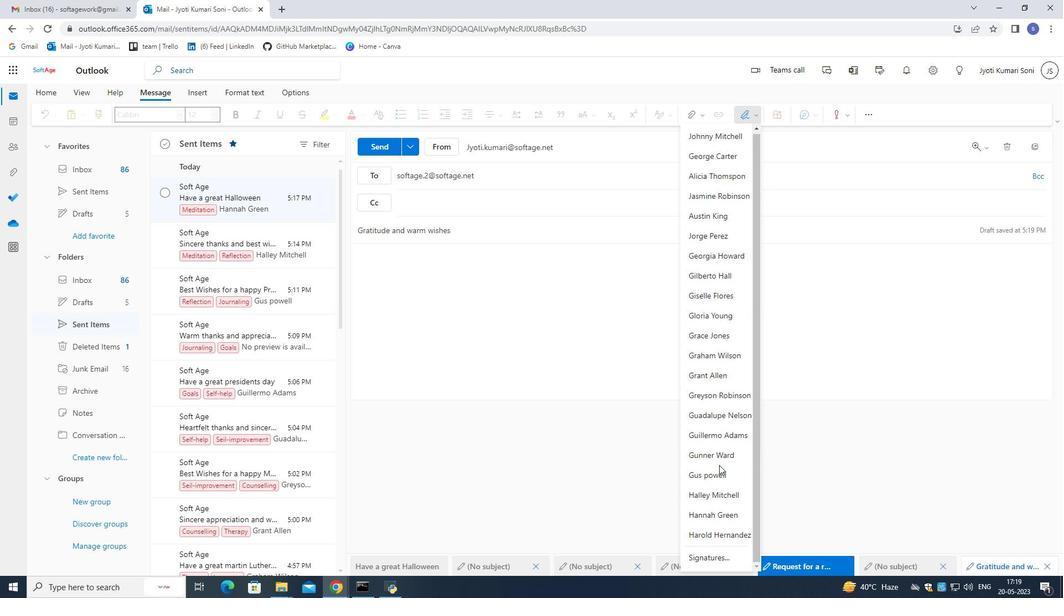 
Action: Mouse scrolled (719, 464) with delta (0, 0)
Screenshot: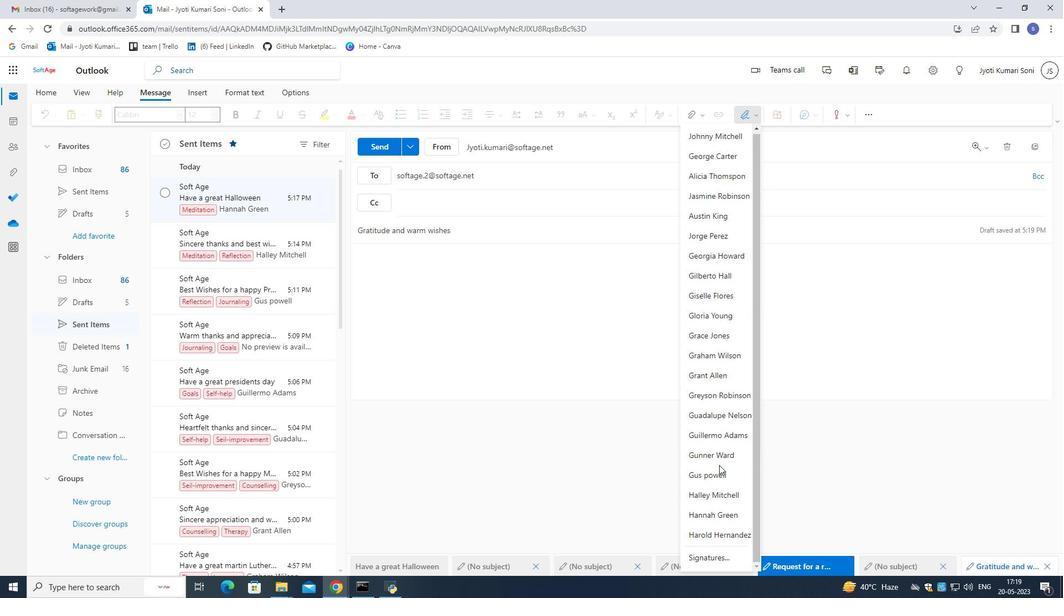 
Action: Mouse scrolled (719, 464) with delta (0, 0)
Screenshot: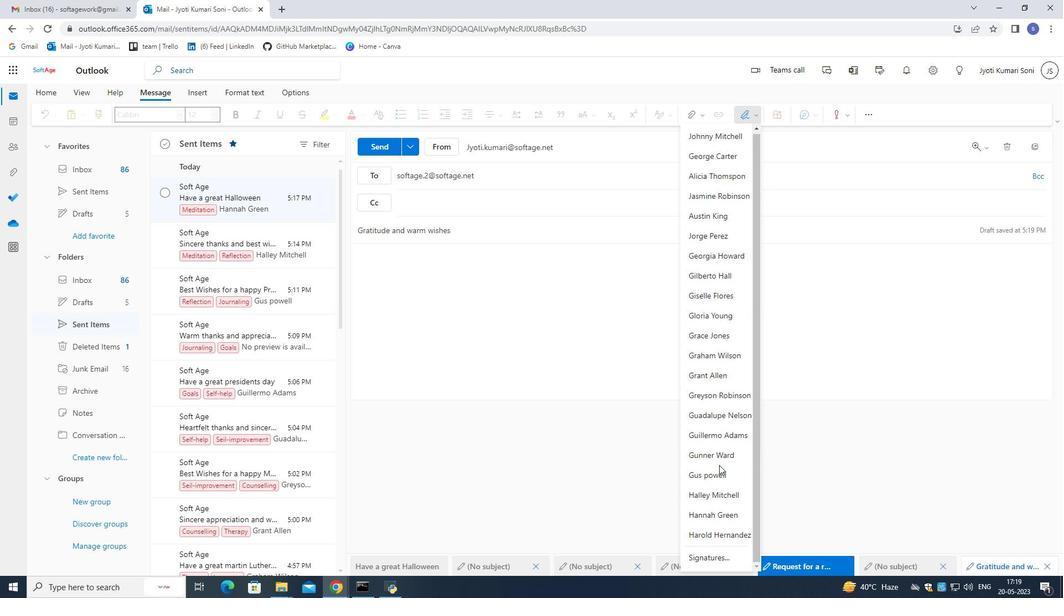 
Action: Mouse scrolled (719, 464) with delta (0, 0)
Screenshot: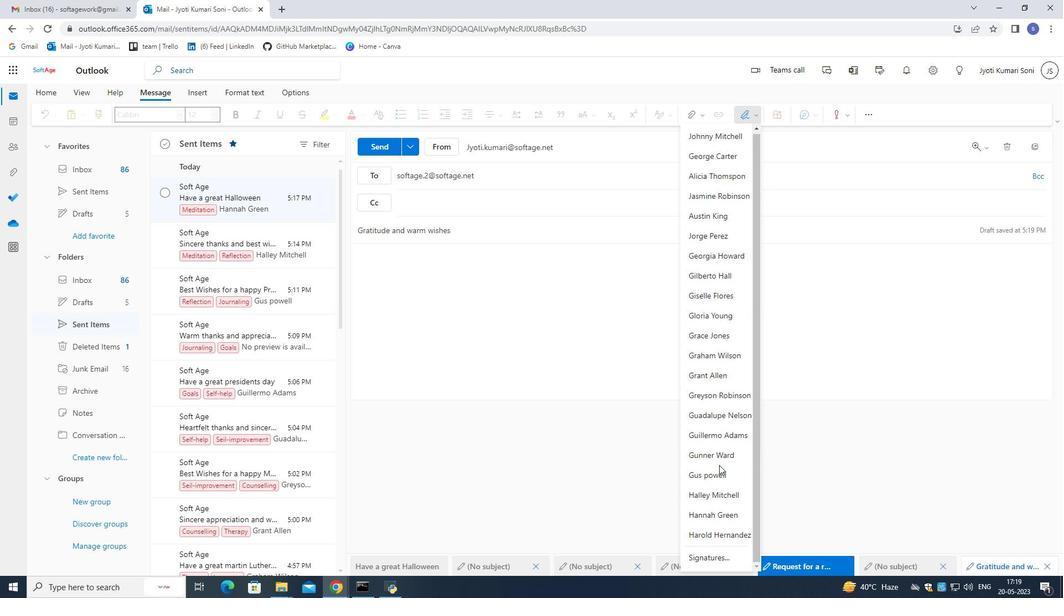 
Action: Mouse scrolled (719, 464) with delta (0, 0)
Screenshot: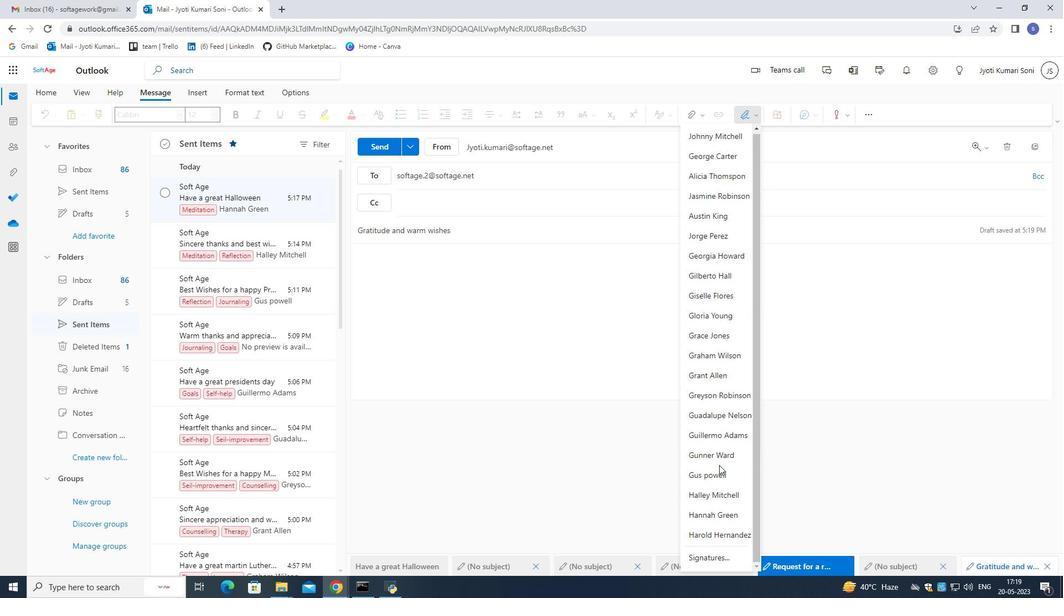 
Action: Mouse moved to (708, 531)
Screenshot: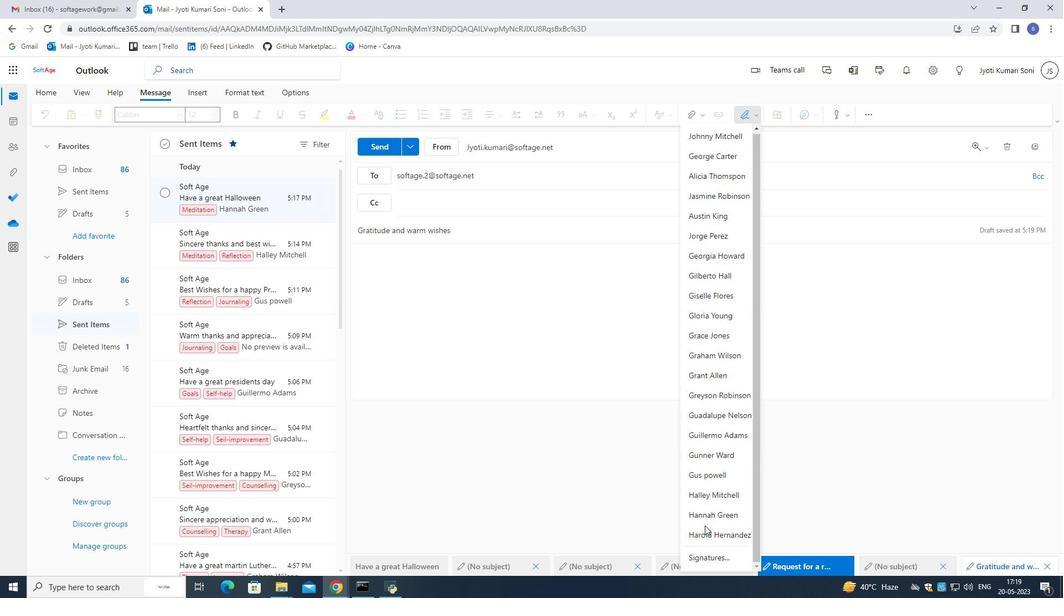 
Action: Mouse pressed left at (708, 531)
Screenshot: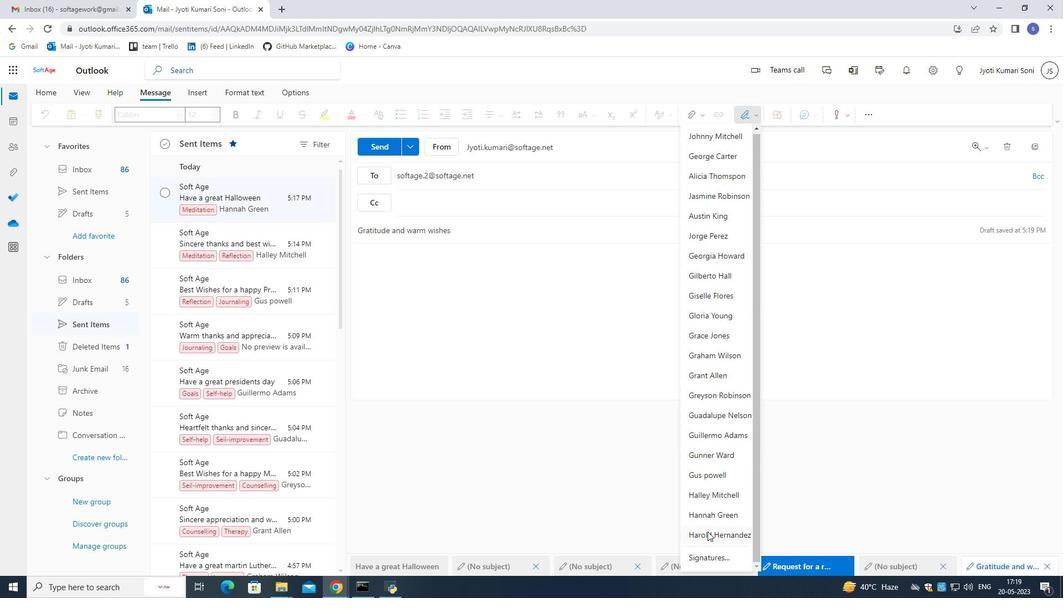 
Action: Mouse moved to (390, 145)
Screenshot: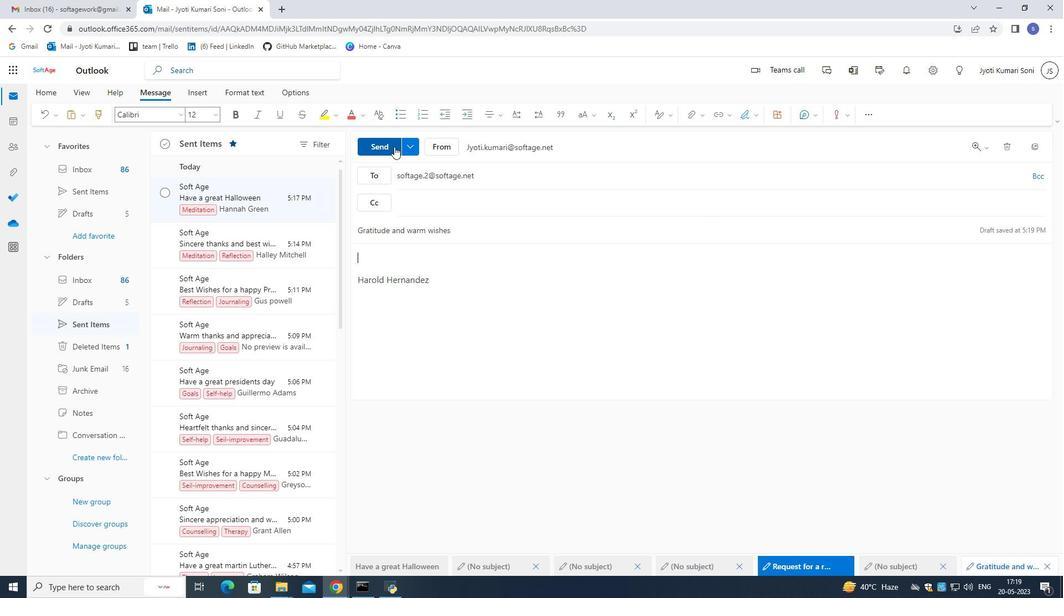
Action: Mouse pressed left at (390, 145)
Screenshot: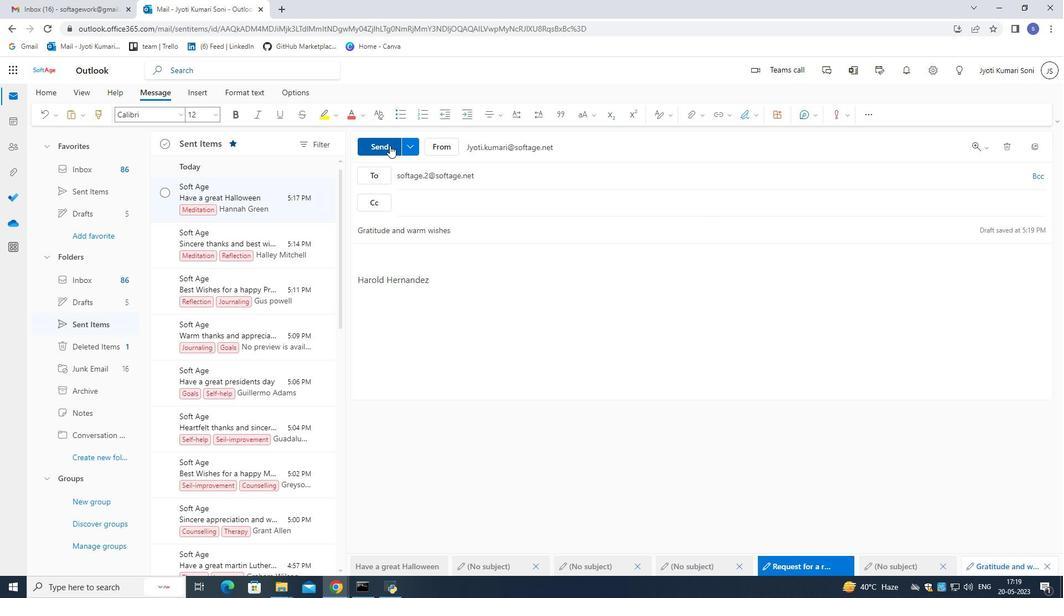 
Action: Mouse moved to (254, 196)
Screenshot: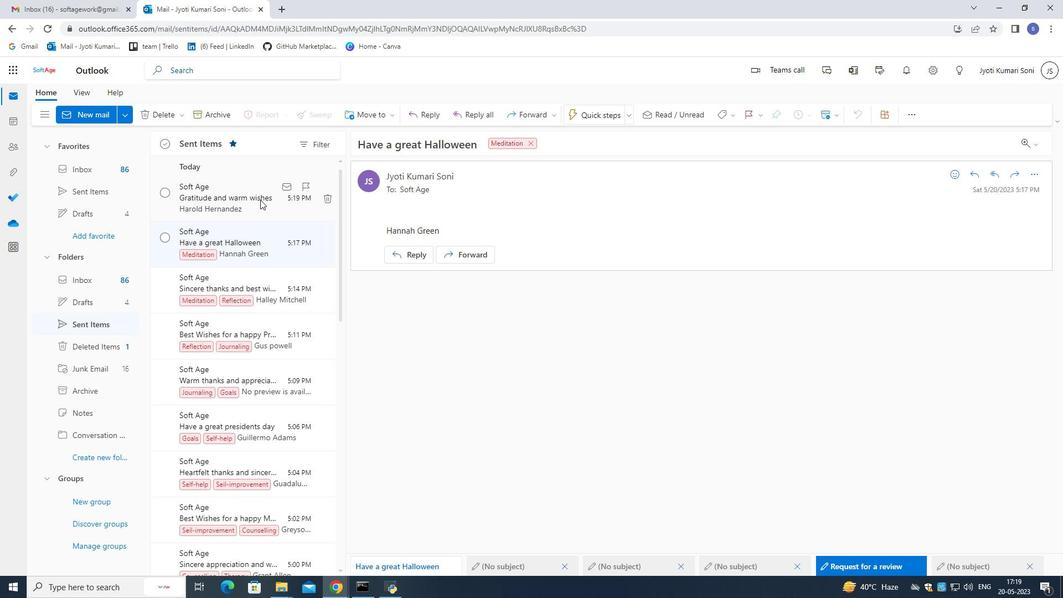 
Action: Mouse pressed left at (254, 196)
Screenshot: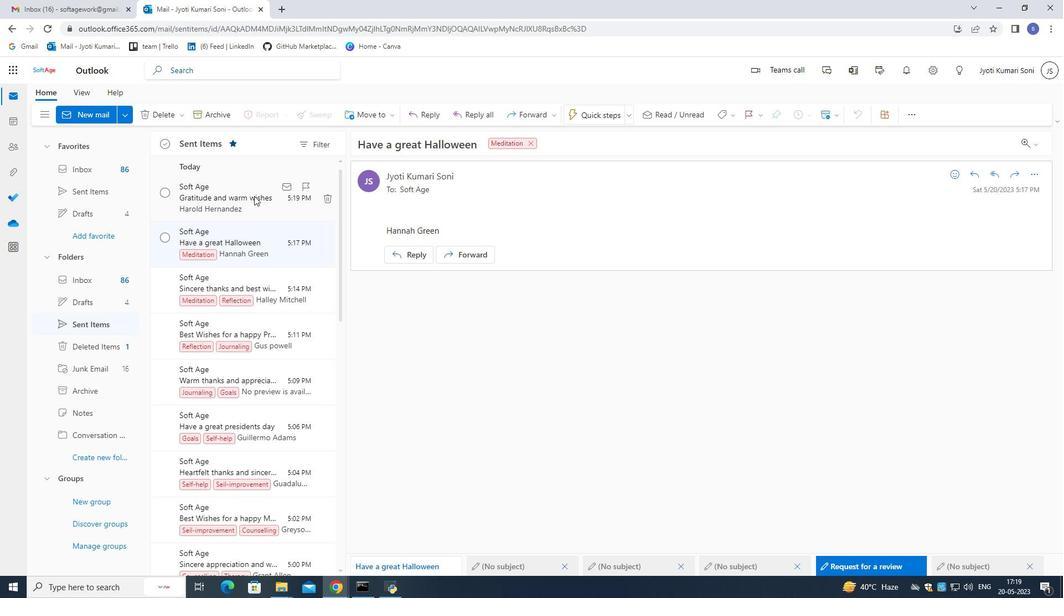 
Action: Mouse moved to (735, 121)
Screenshot: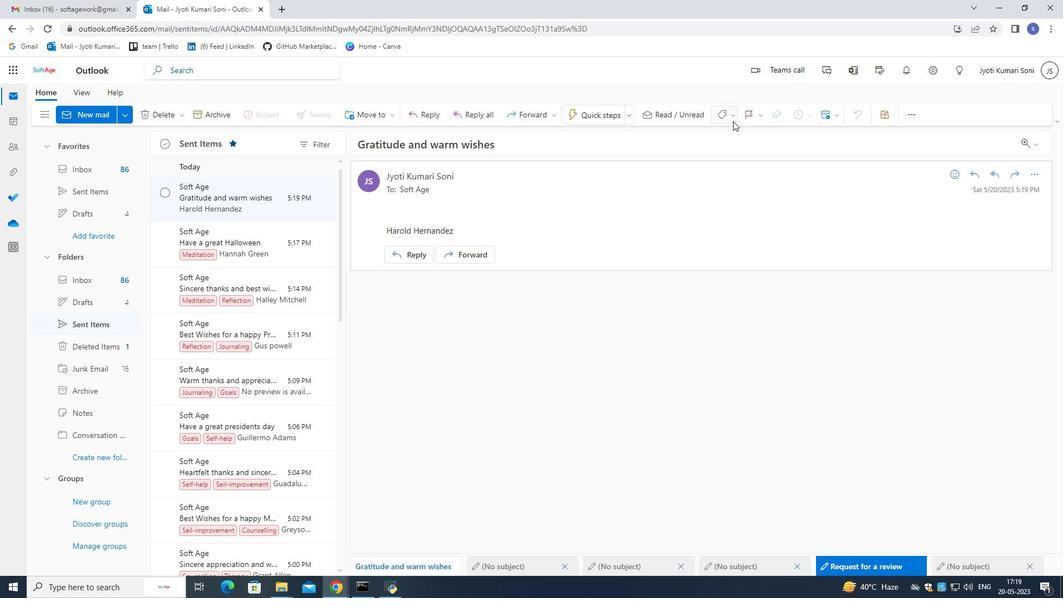 
Action: Mouse pressed left at (735, 121)
Screenshot: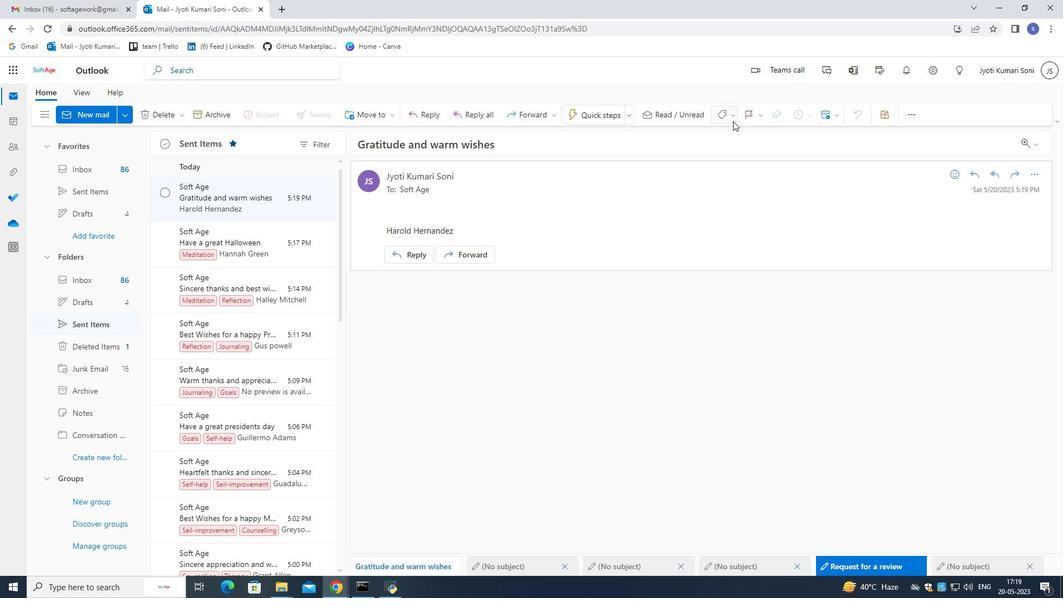 
Action: Mouse moved to (685, 302)
Screenshot: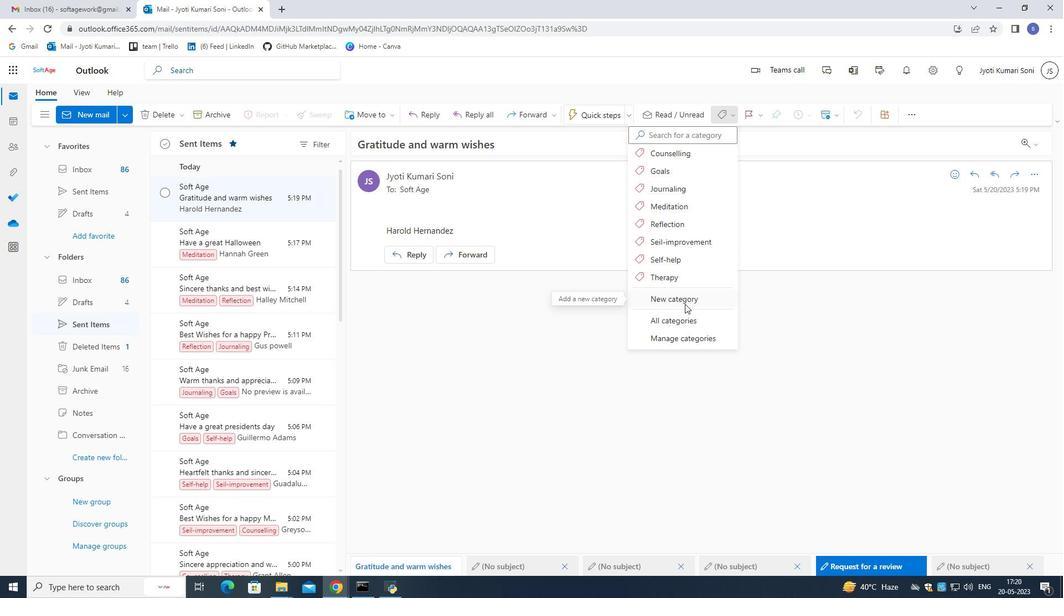 
Action: Mouse pressed left at (685, 302)
Screenshot: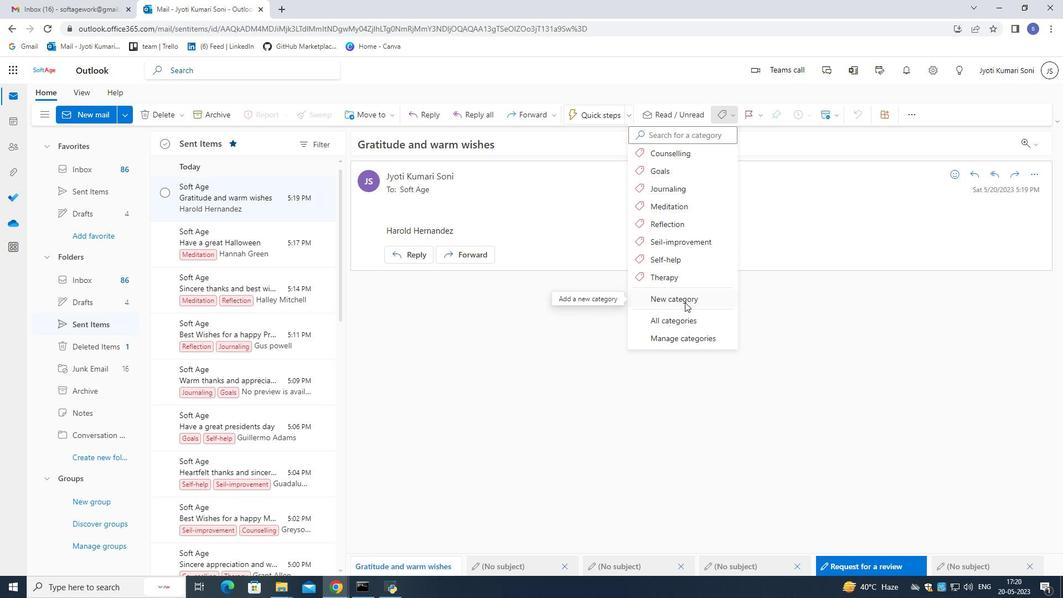 
Action: Mouse moved to (684, 299)
Screenshot: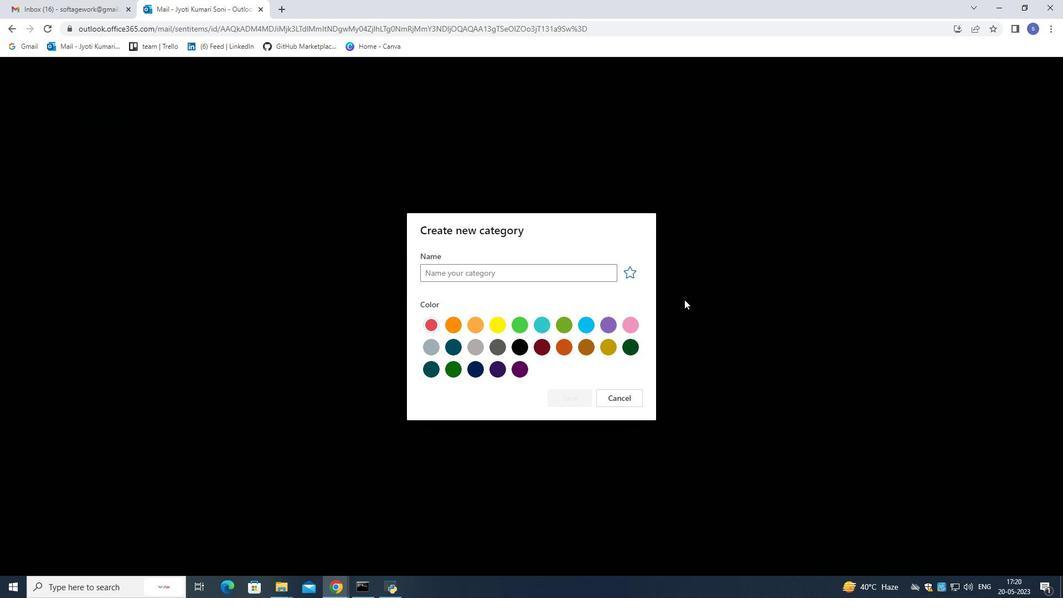 
Action: Key pressed <Key.shift><Key.shift><Key.shift><Key.shift><Key.shift><Key.shift><Key.shift><Key.shift><Key.shift>Yoga
Screenshot: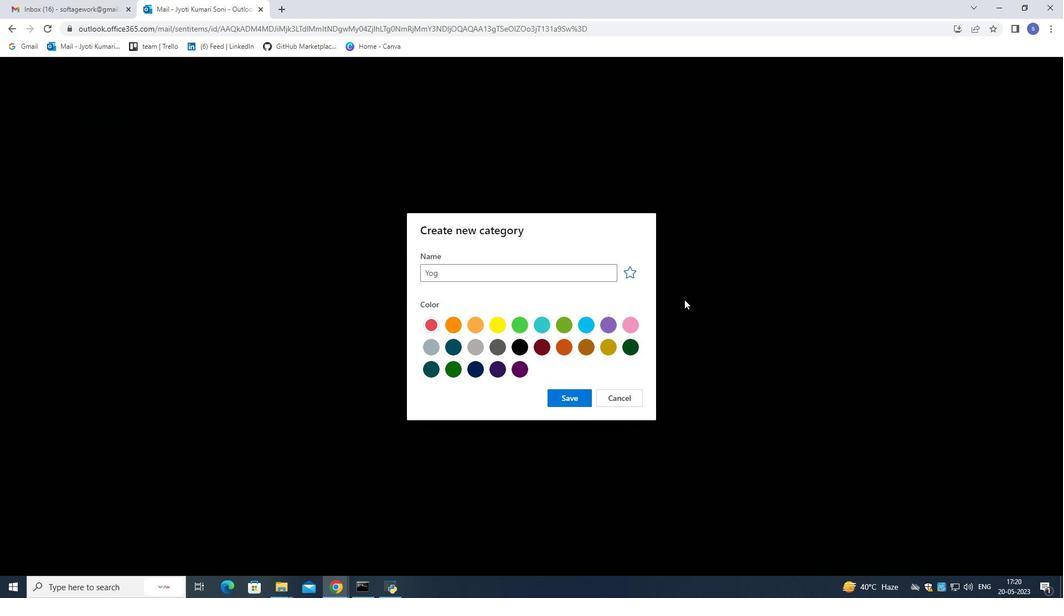 
Action: Mouse moved to (578, 393)
Screenshot: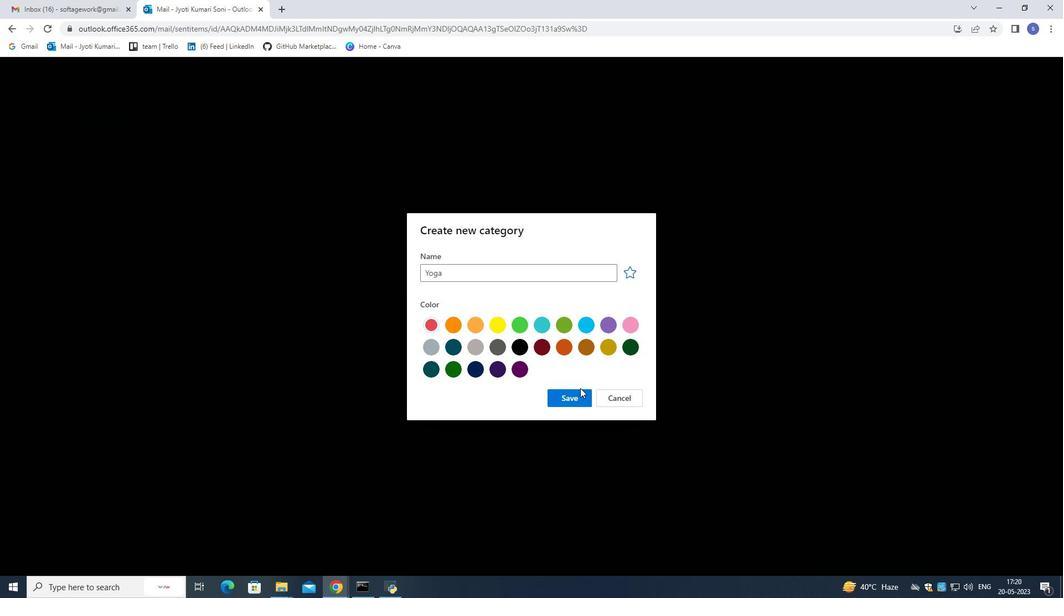 
Action: Mouse pressed left at (578, 393)
Screenshot: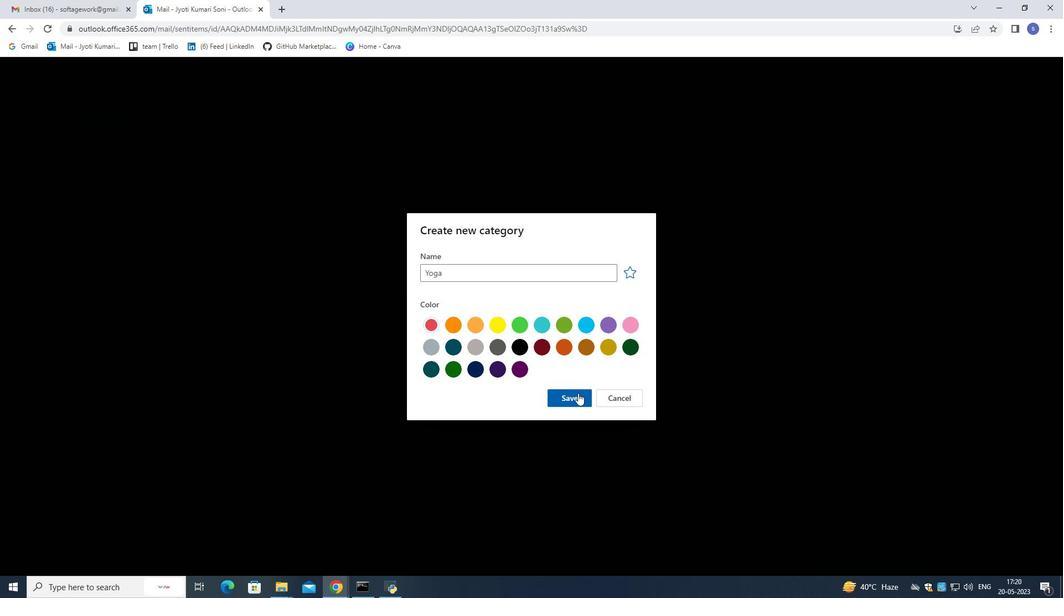 
Action: Mouse moved to (257, 196)
Screenshot: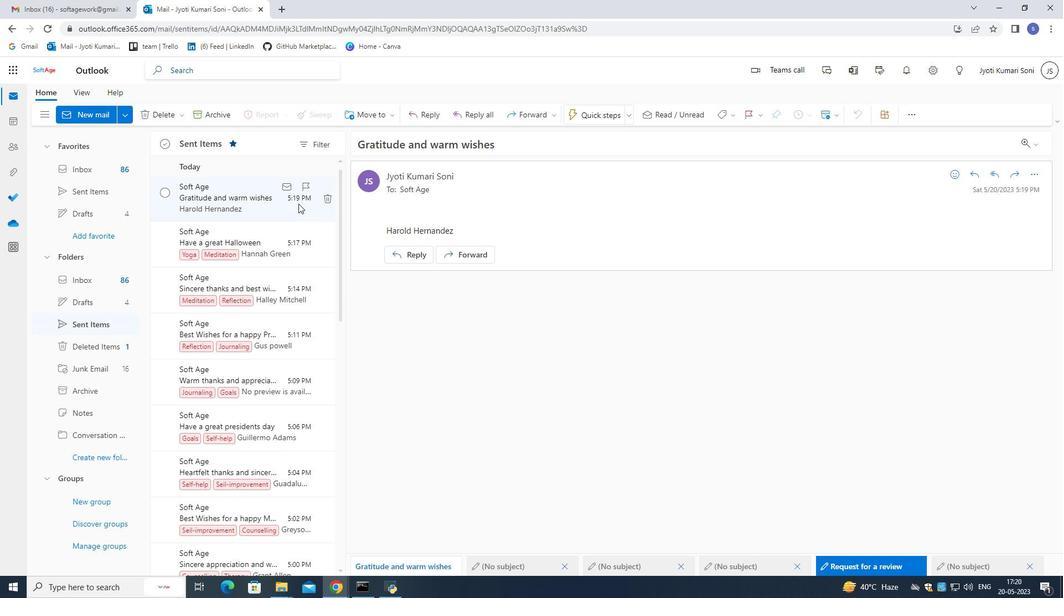 
Action: Mouse pressed left at (257, 196)
Screenshot: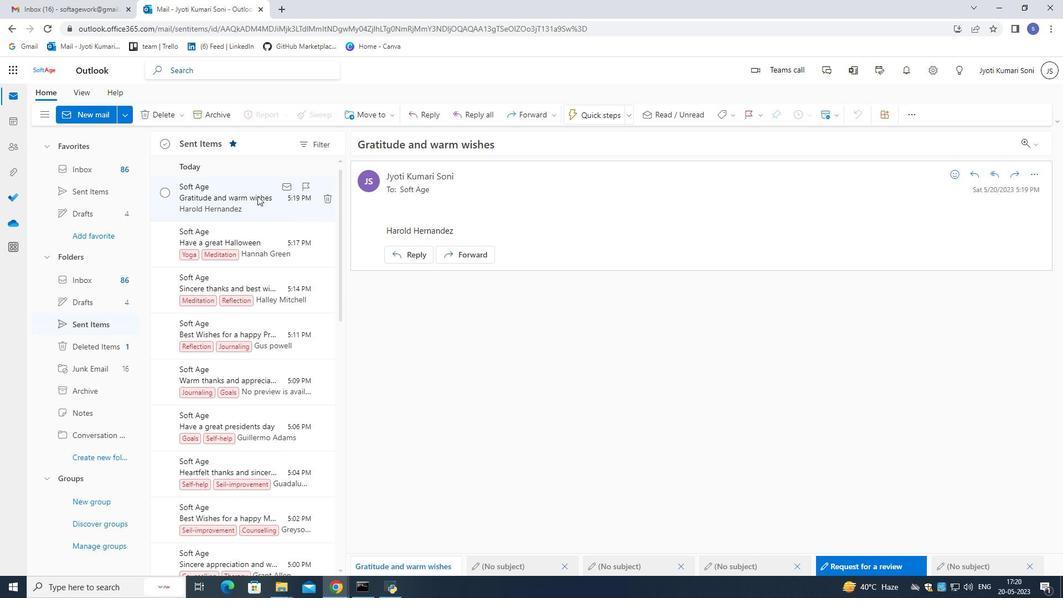 
Action: Mouse moved to (729, 118)
Screenshot: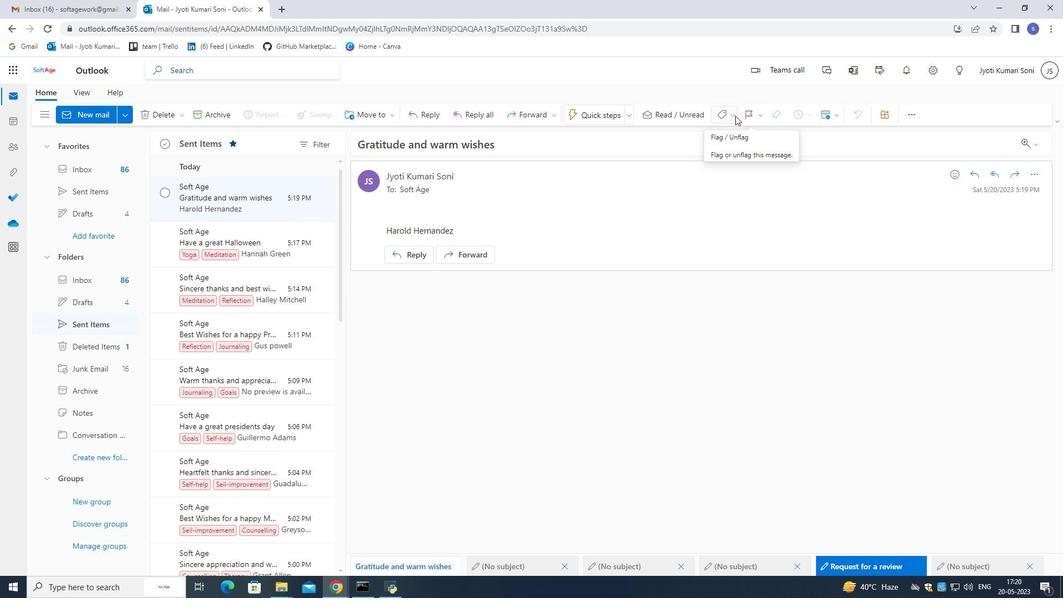 
Action: Mouse pressed left at (729, 118)
Screenshot: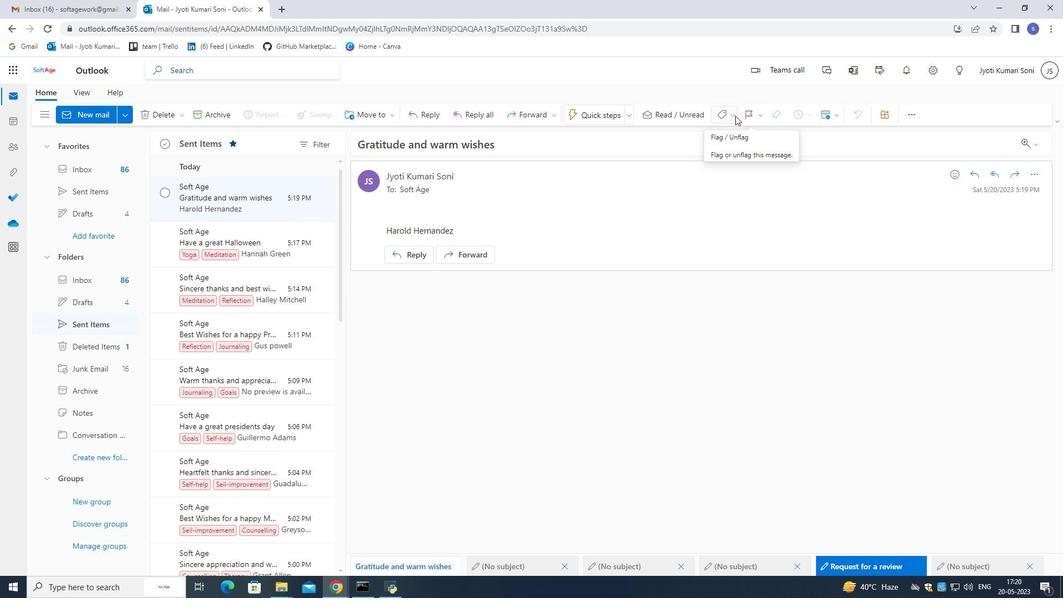 
Action: Mouse moved to (689, 282)
Screenshot: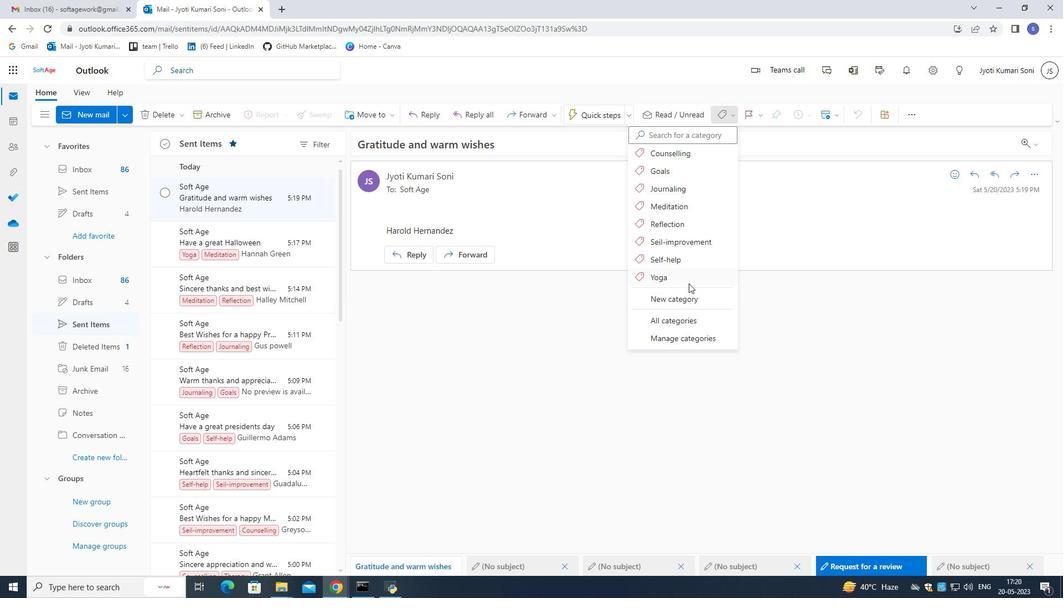 
Action: Mouse pressed left at (689, 282)
Screenshot: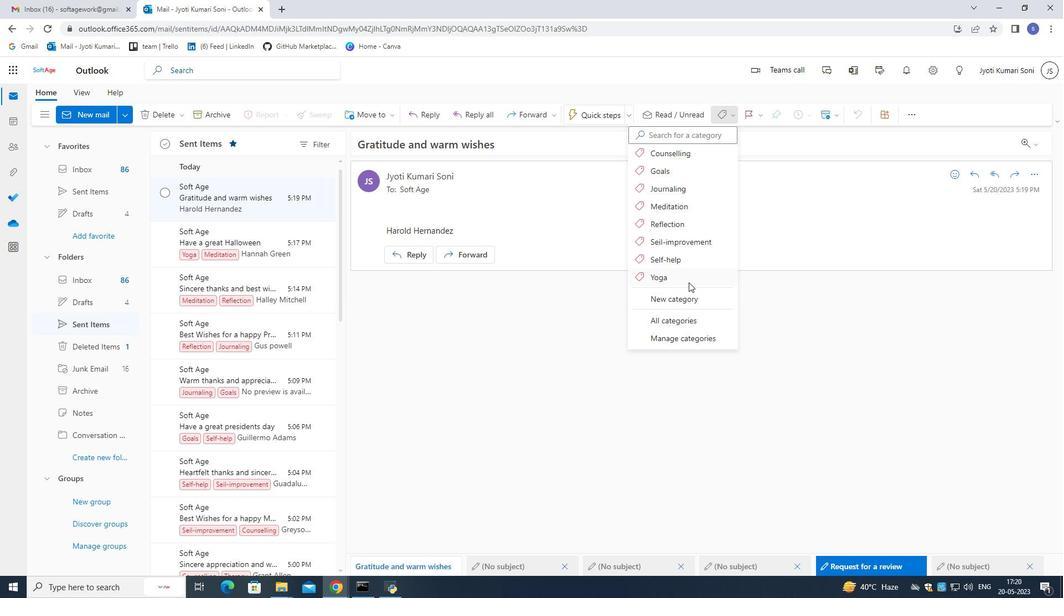 
Action: Mouse moved to (689, 282)
Screenshot: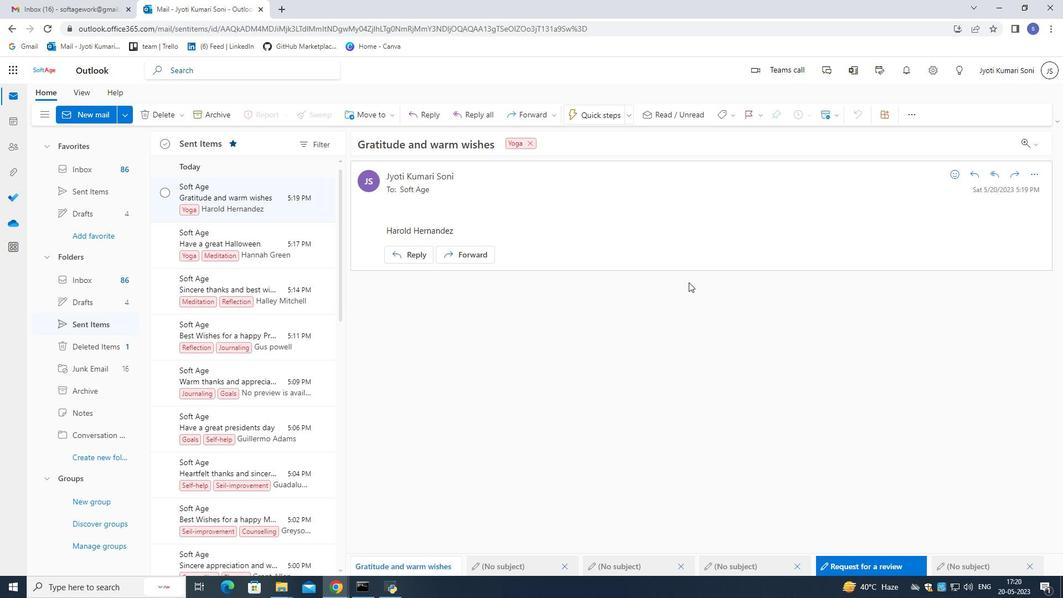 
